 Task: Search one way flight ticket for 1 adult, 1 child, 1 infant in seat in premium economy from Fort Walton Beach: Destin-fort Walton Beach Airport/eglin Air Force Base to Greensboro: Piedmont Triad International Airport on 5-1-2023. Choice of flights is Delta. Number of bags: 1 checked bag. Price is upto 86000. Outbound departure time preference is 11:45.
Action: Mouse moved to (170, 160)
Screenshot: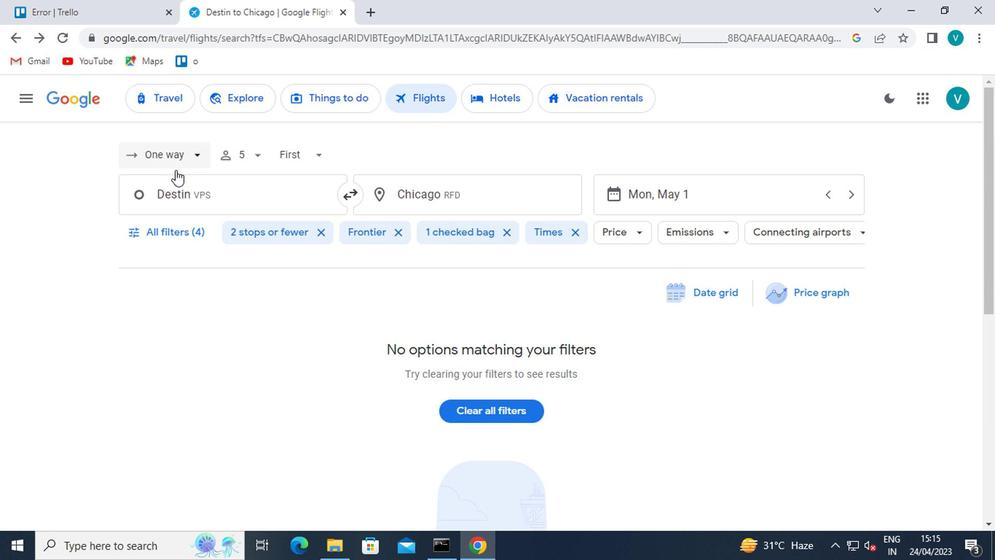 
Action: Mouse pressed left at (170, 160)
Screenshot: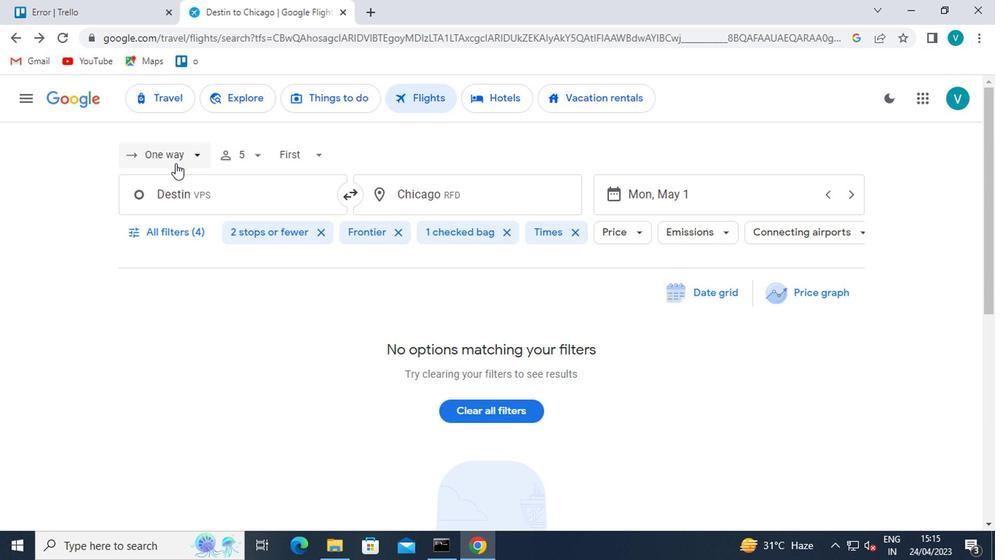
Action: Mouse moved to (174, 226)
Screenshot: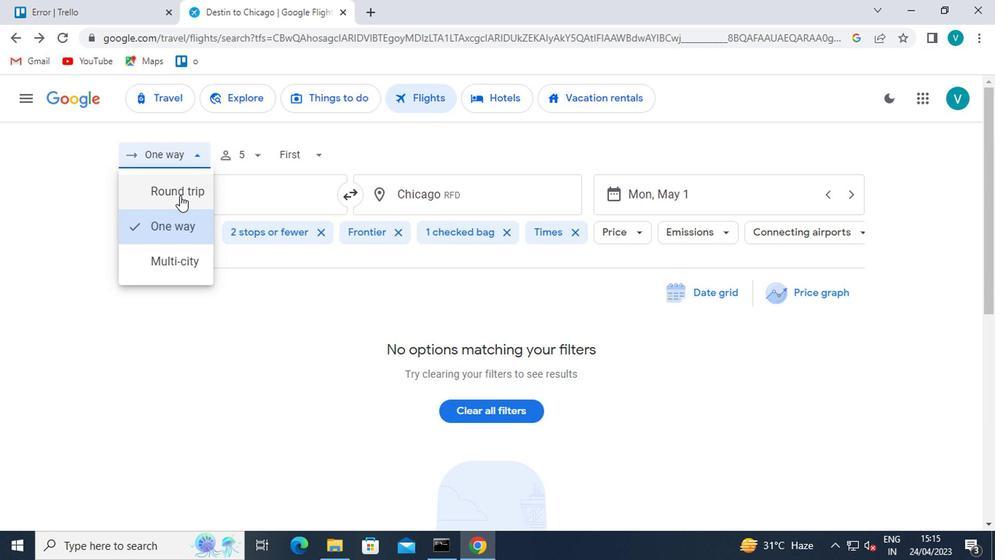 
Action: Mouse pressed left at (174, 226)
Screenshot: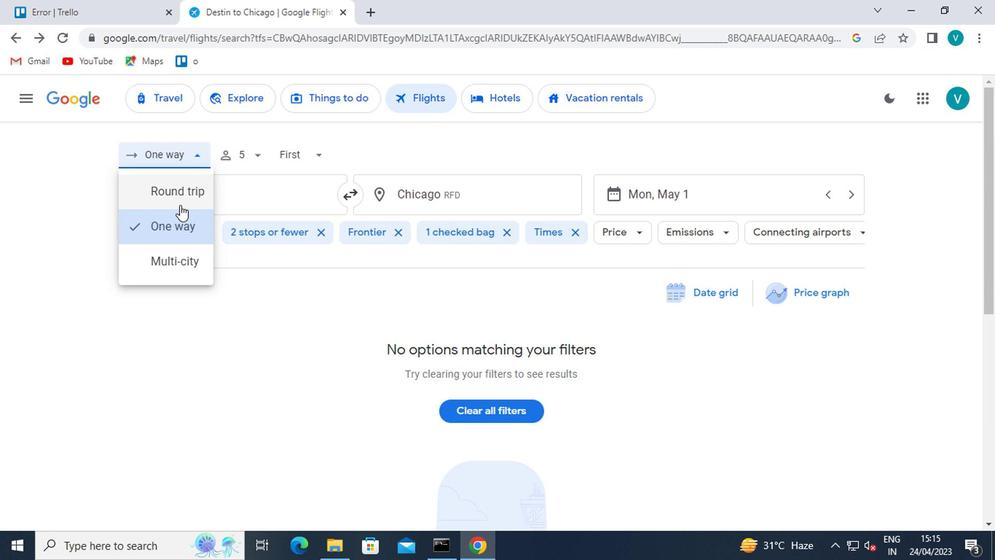 
Action: Mouse moved to (248, 156)
Screenshot: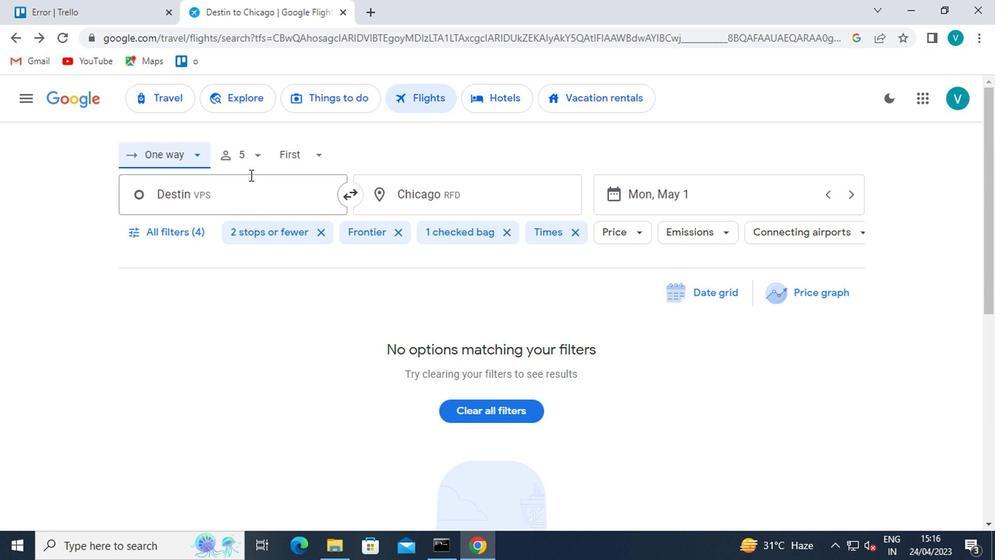 
Action: Mouse pressed left at (248, 156)
Screenshot: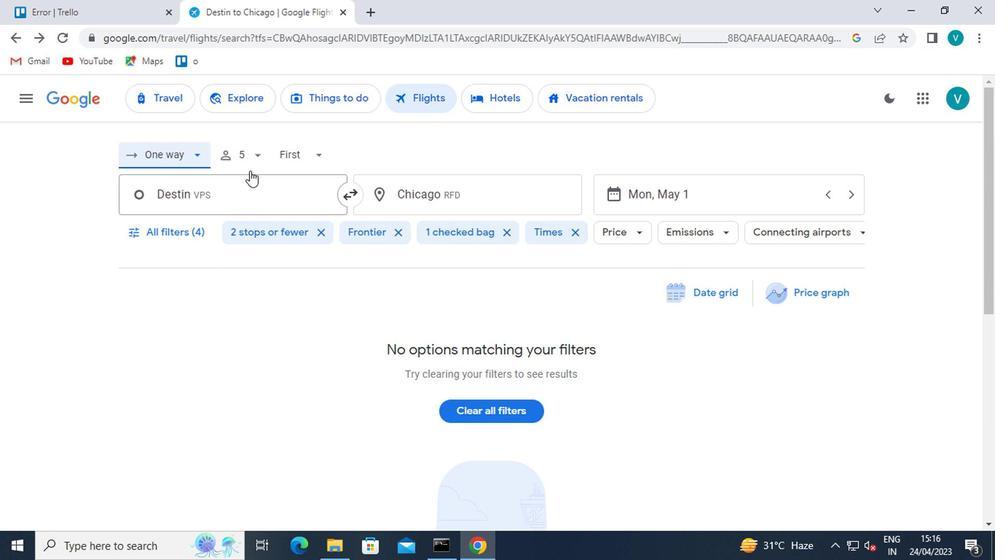 
Action: Mouse moved to (320, 191)
Screenshot: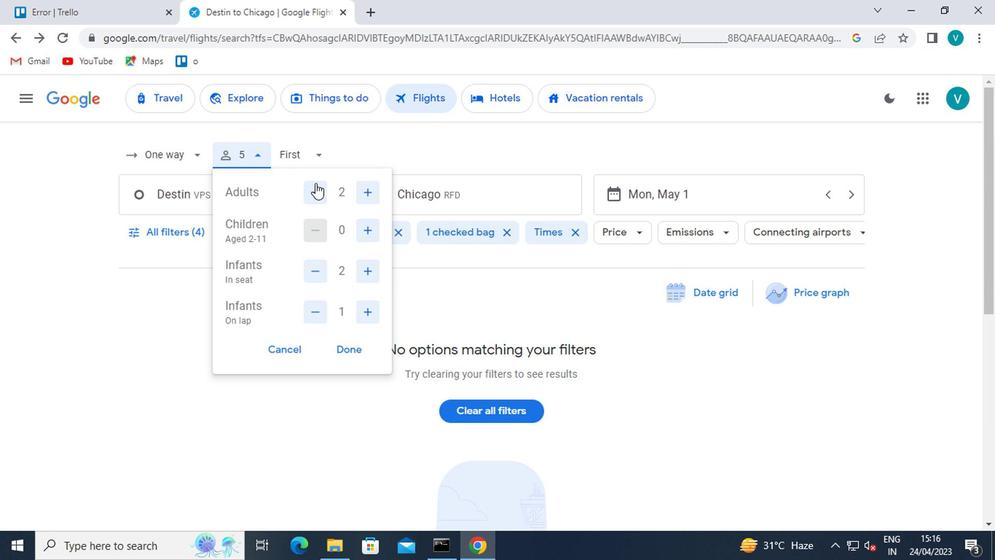 
Action: Mouse pressed left at (320, 191)
Screenshot: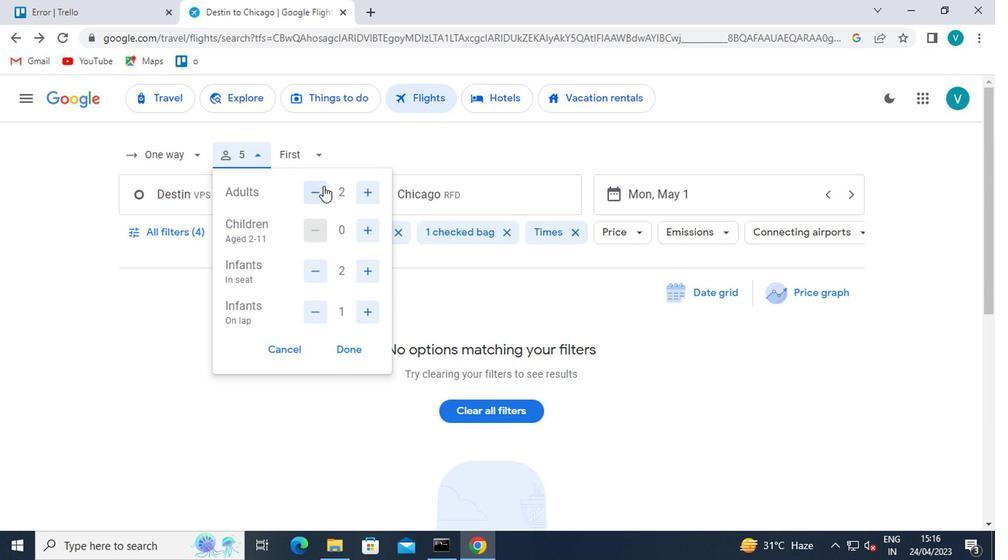 
Action: Mouse moved to (376, 230)
Screenshot: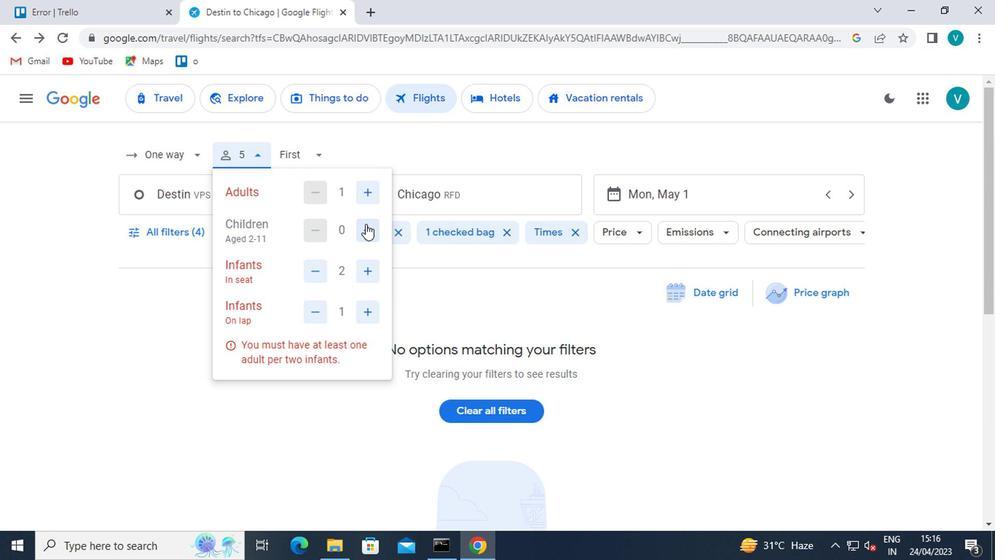 
Action: Mouse pressed left at (376, 230)
Screenshot: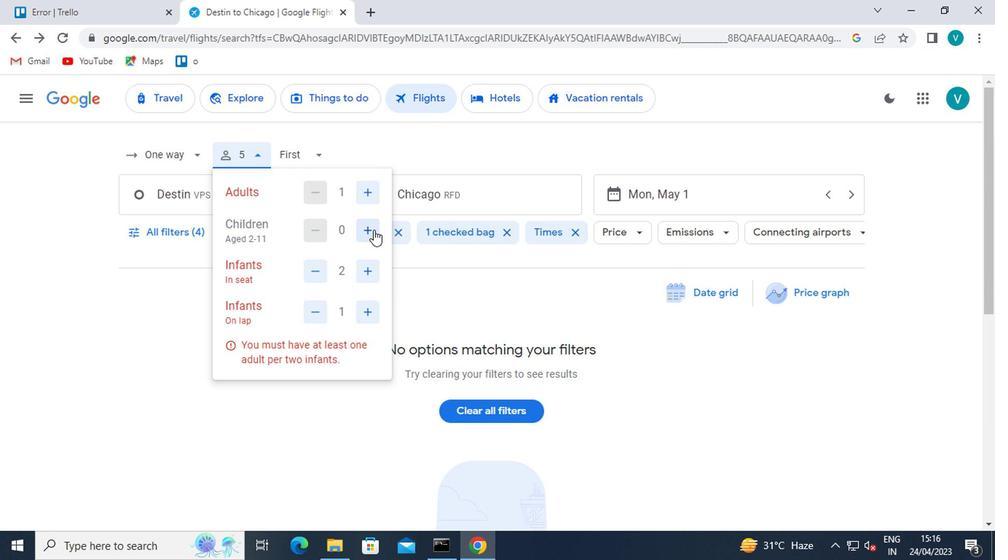 
Action: Mouse moved to (301, 270)
Screenshot: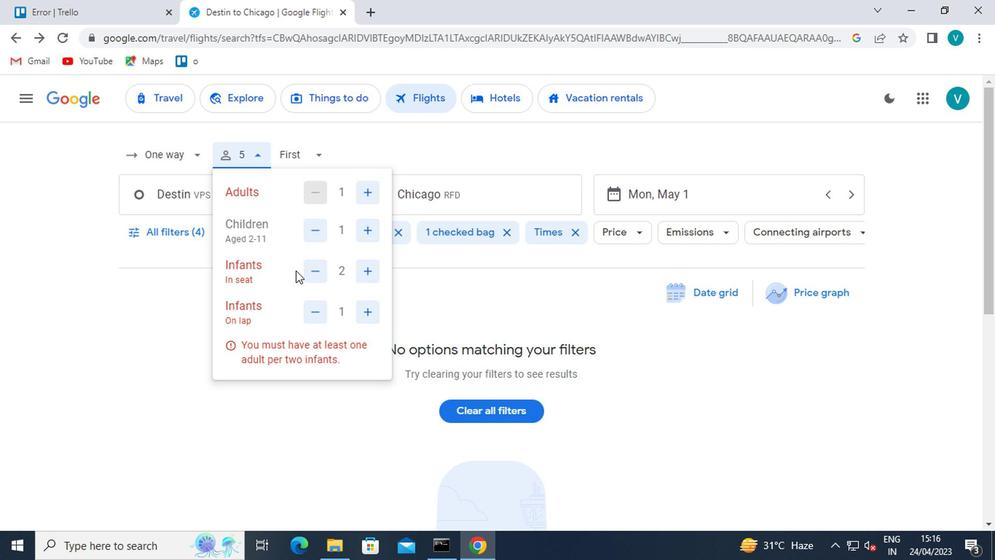 
Action: Mouse pressed left at (301, 270)
Screenshot: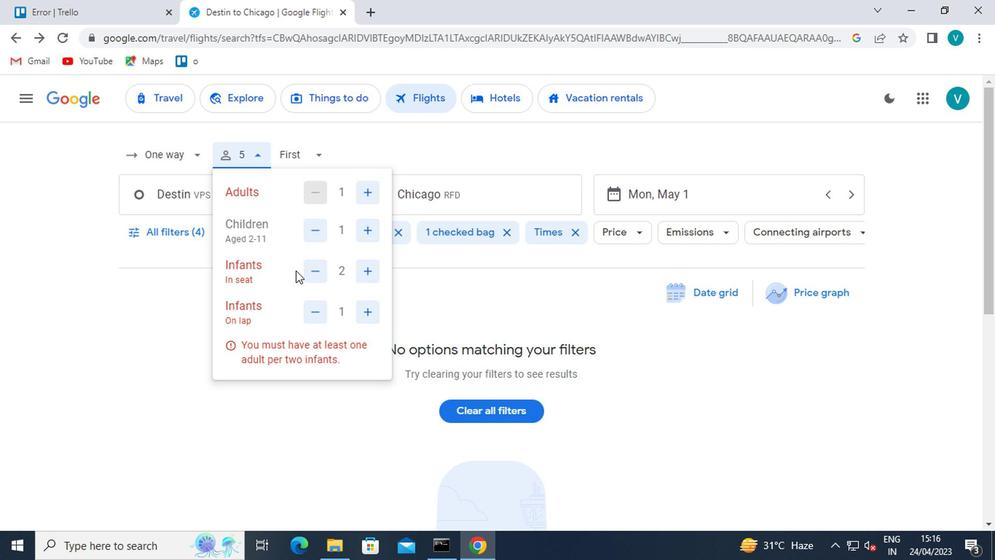
Action: Mouse moved to (319, 312)
Screenshot: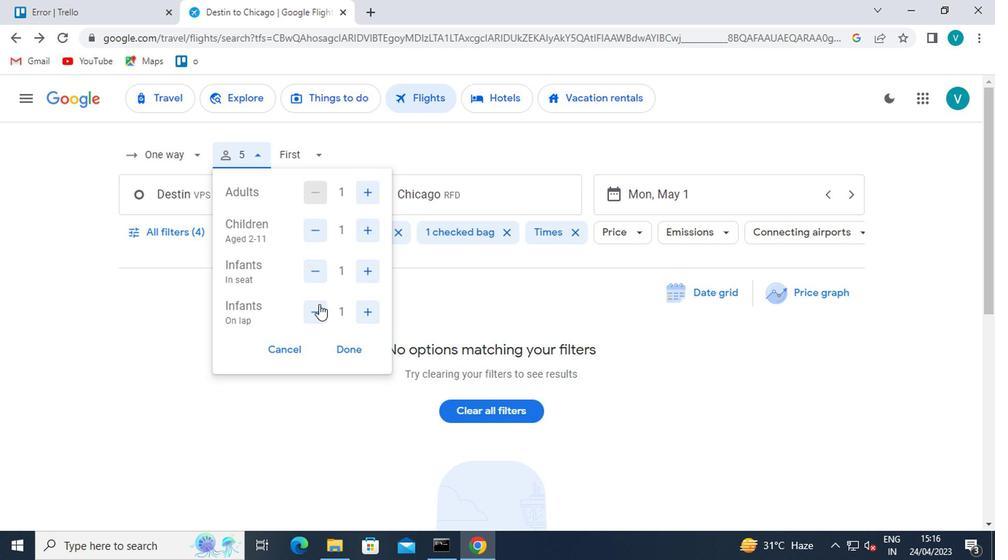 
Action: Mouse pressed left at (319, 312)
Screenshot: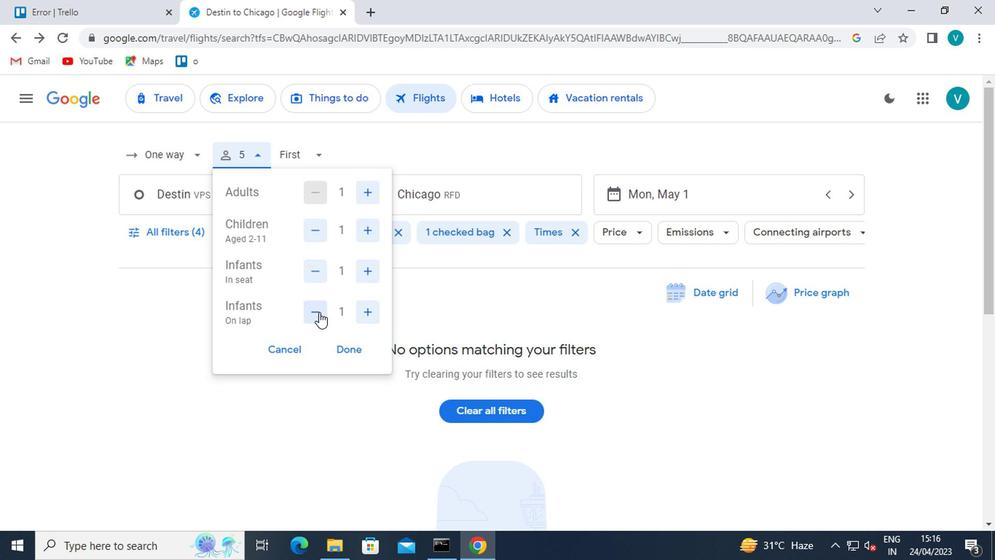 
Action: Mouse moved to (301, 150)
Screenshot: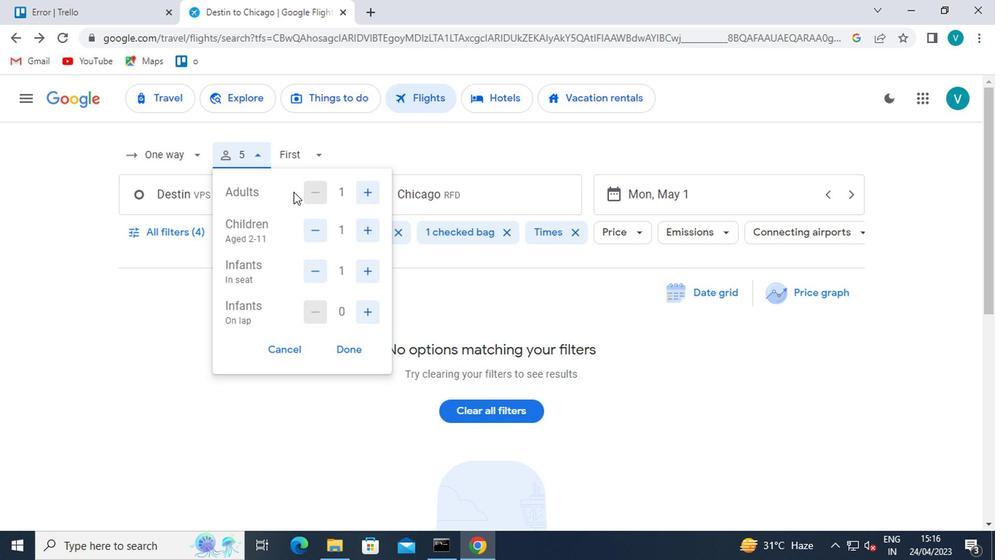 
Action: Mouse pressed left at (301, 150)
Screenshot: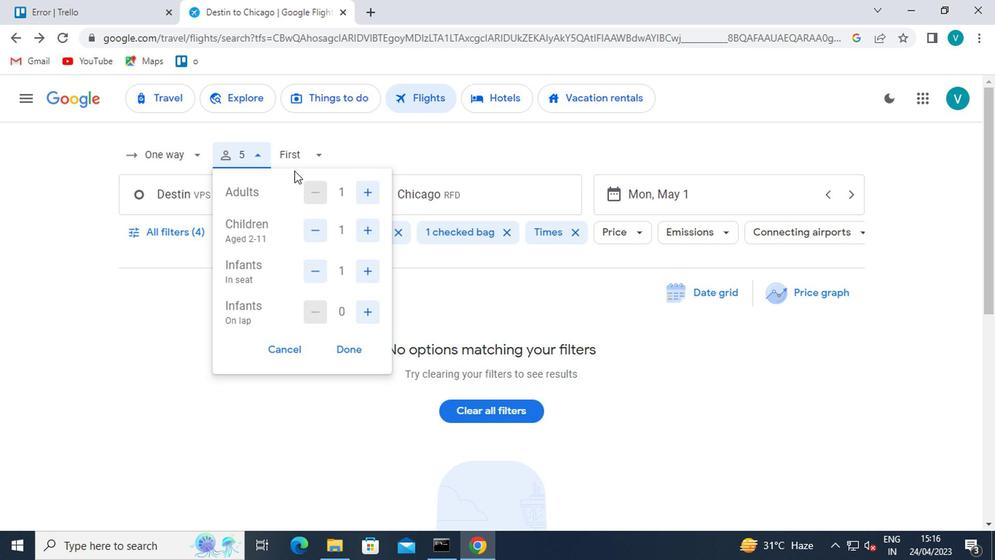 
Action: Mouse moved to (343, 220)
Screenshot: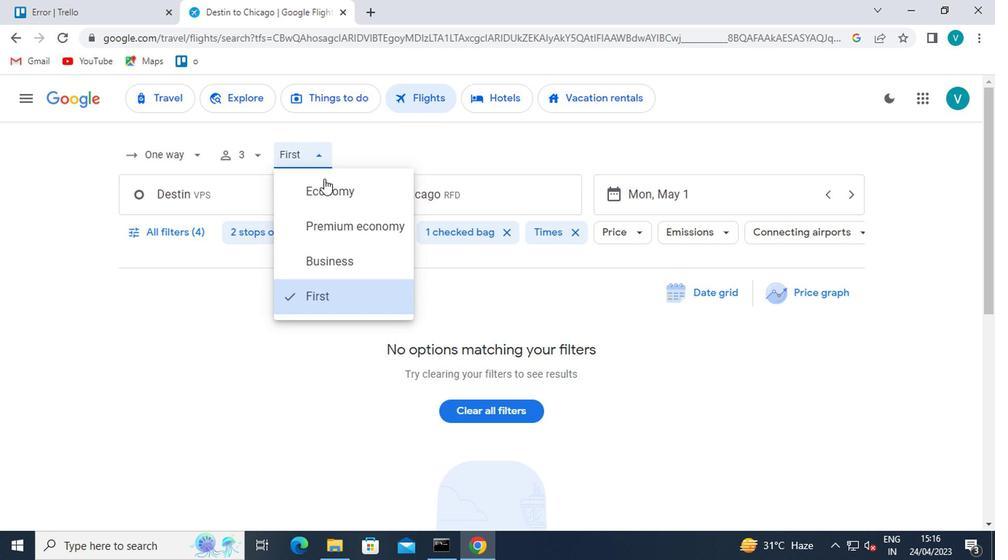 
Action: Mouse pressed left at (343, 220)
Screenshot: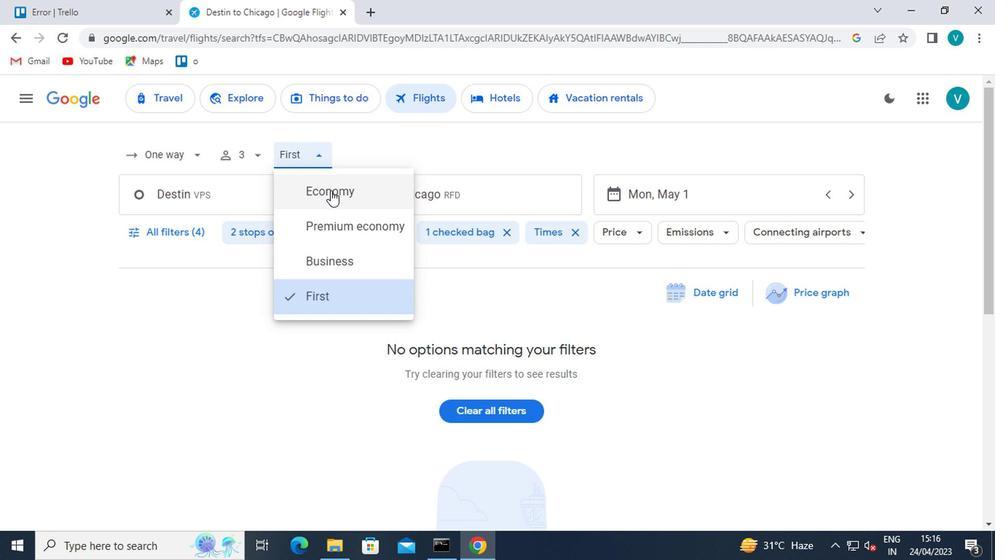 
Action: Mouse moved to (235, 209)
Screenshot: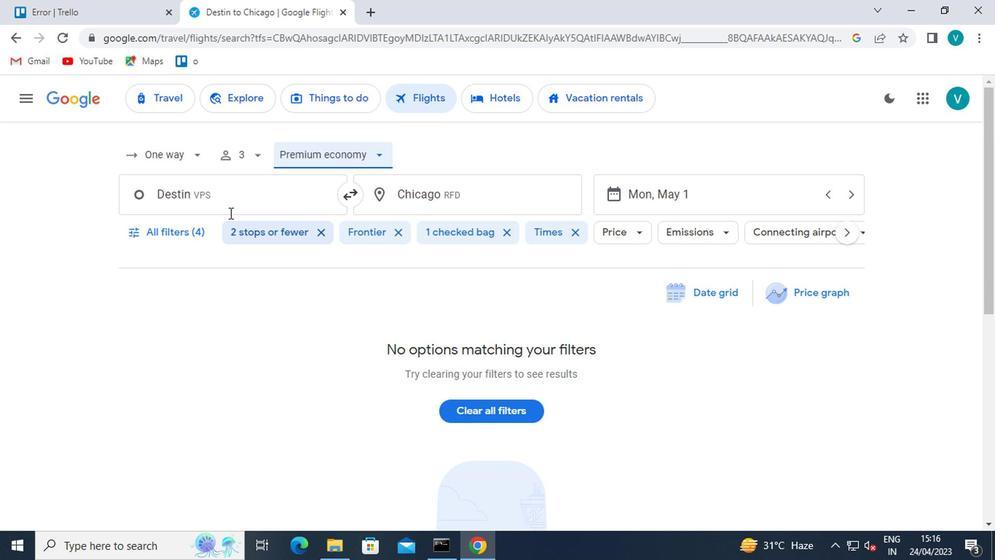 
Action: Mouse pressed left at (235, 209)
Screenshot: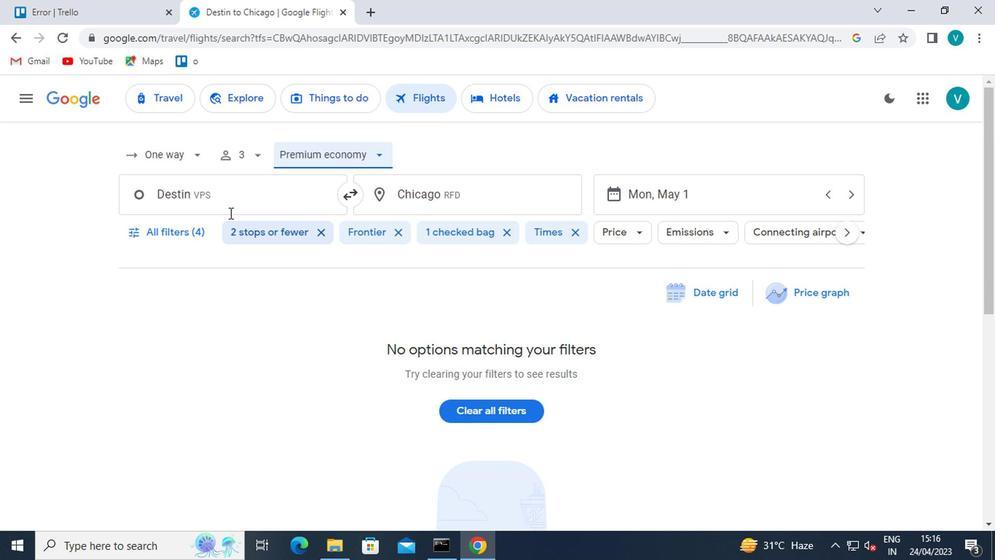
Action: Key pressed <Key.shift>FORT<Key.space><Key.shift>WALTON
Screenshot: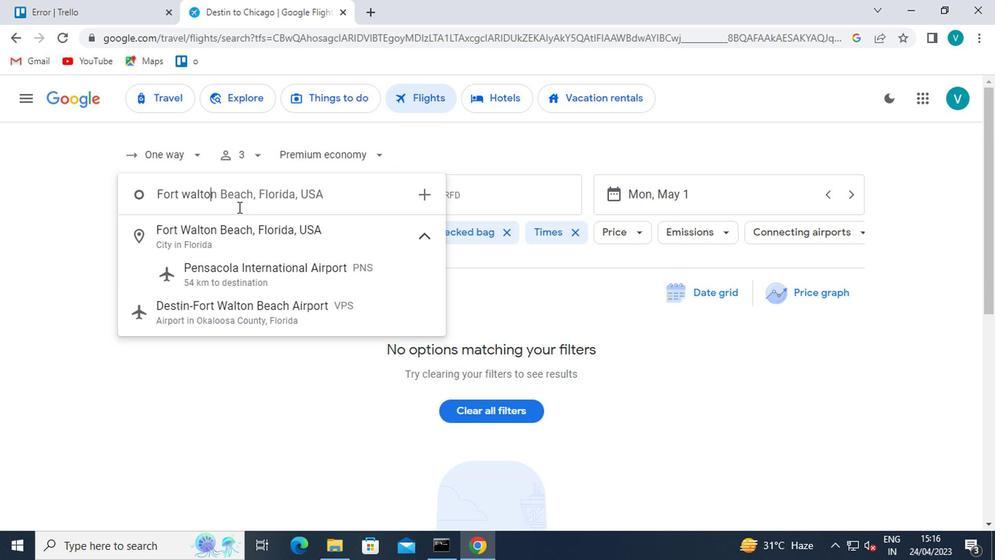 
Action: Mouse moved to (263, 311)
Screenshot: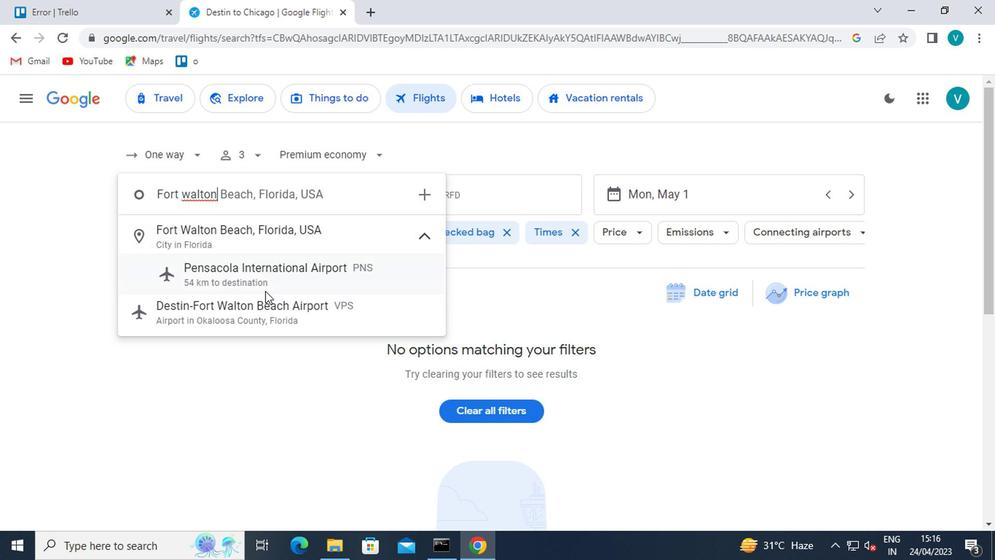
Action: Mouse pressed left at (263, 311)
Screenshot: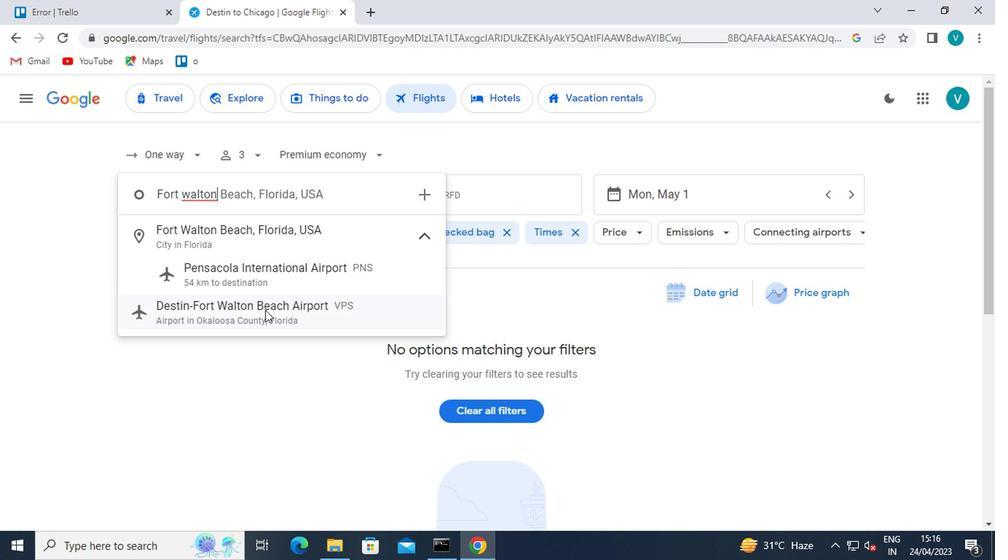 
Action: Mouse moved to (491, 201)
Screenshot: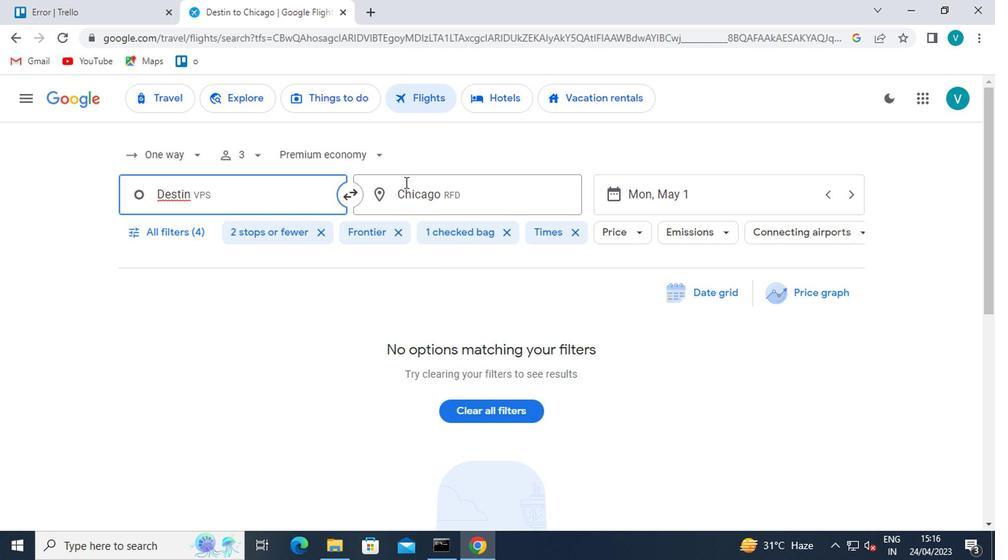 
Action: Mouse pressed left at (491, 201)
Screenshot: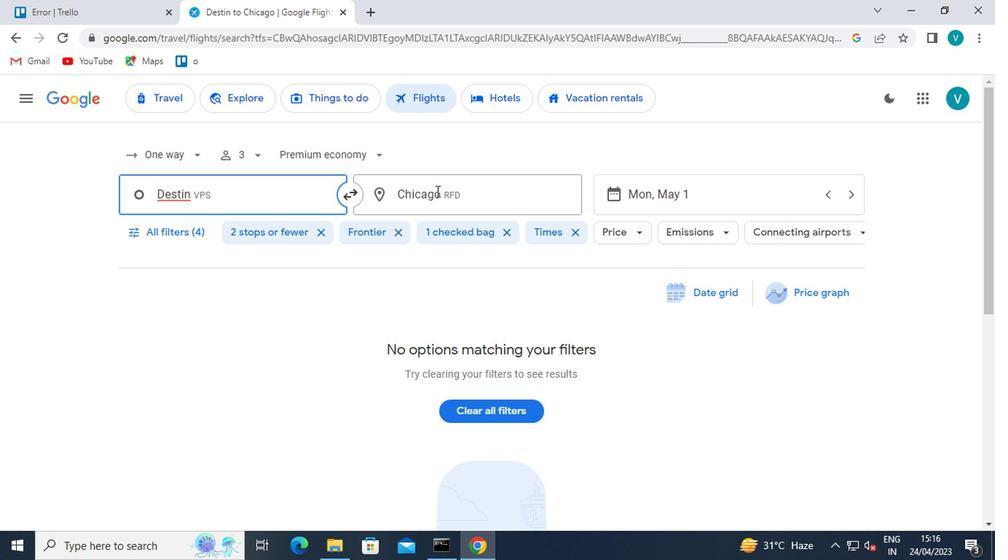 
Action: Mouse moved to (313, 106)
Screenshot: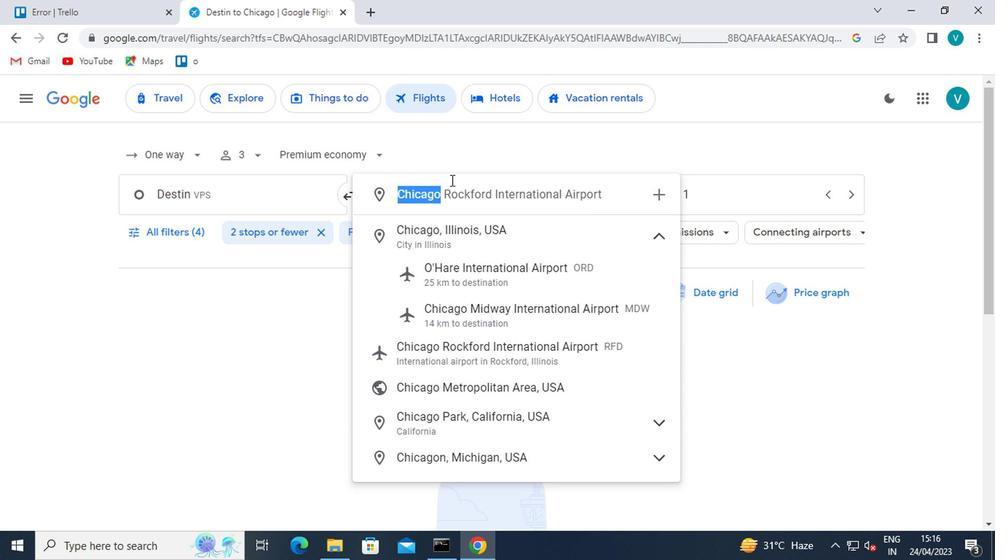 
Action: Key pressed <Key.shift>GREENSBORO
Screenshot: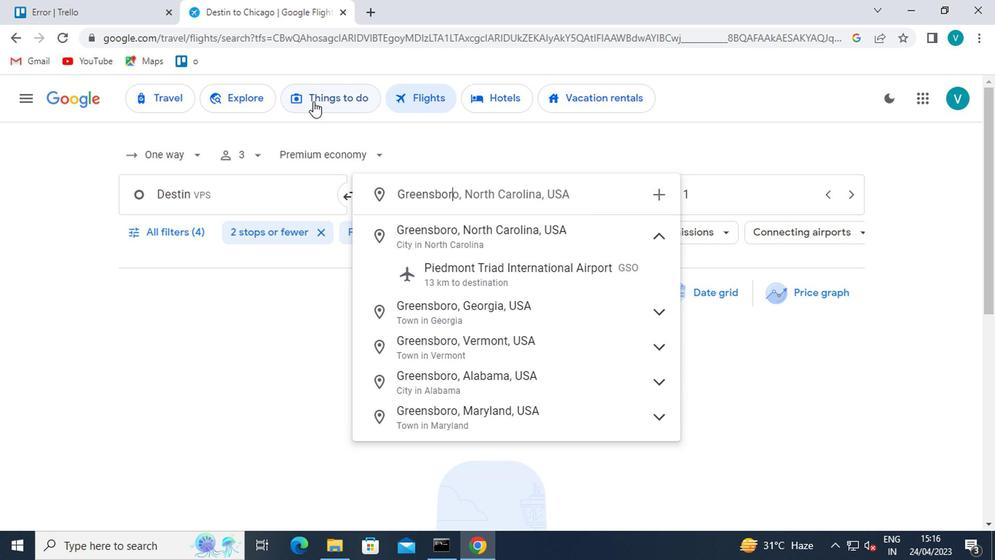 
Action: Mouse moved to (465, 268)
Screenshot: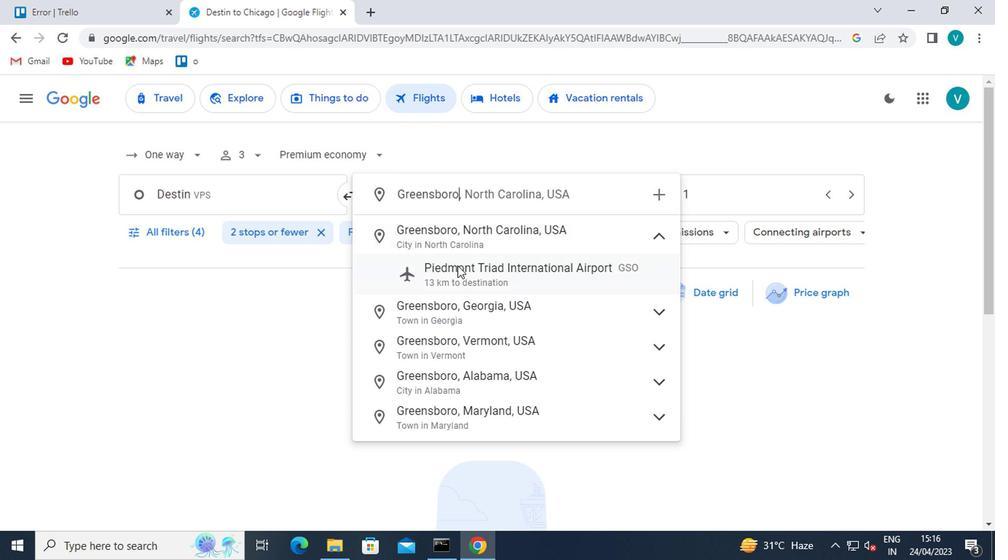 
Action: Mouse pressed left at (465, 268)
Screenshot: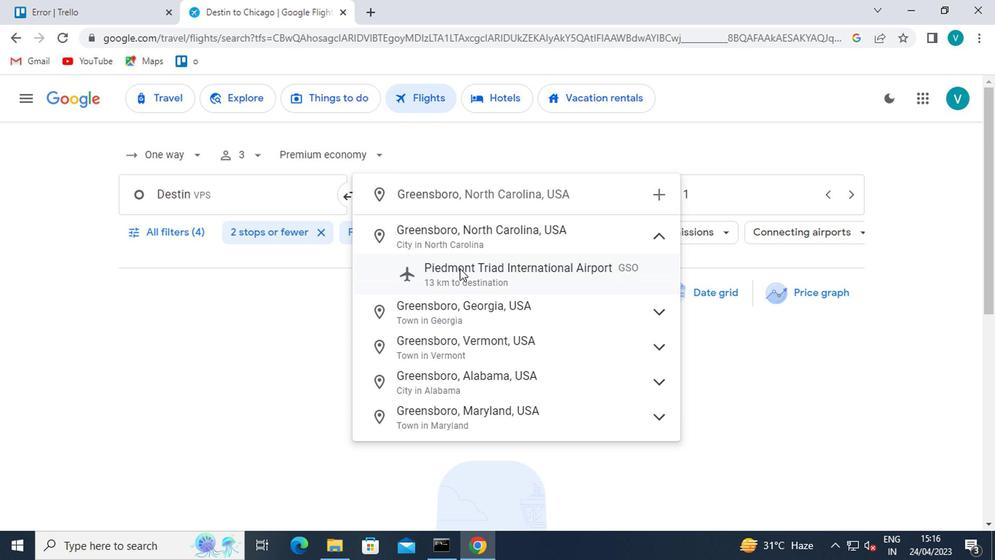 
Action: Mouse moved to (777, 201)
Screenshot: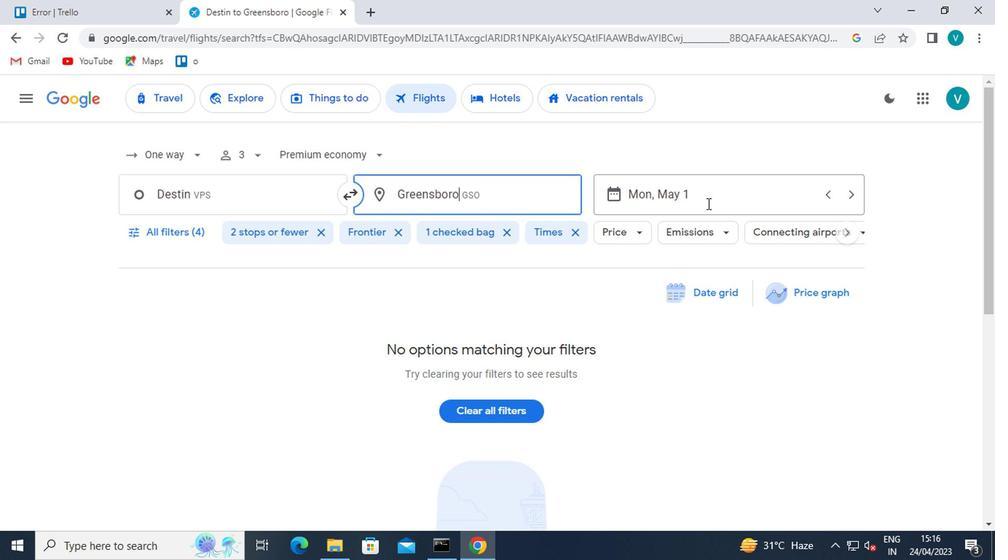 
Action: Mouse pressed left at (777, 201)
Screenshot: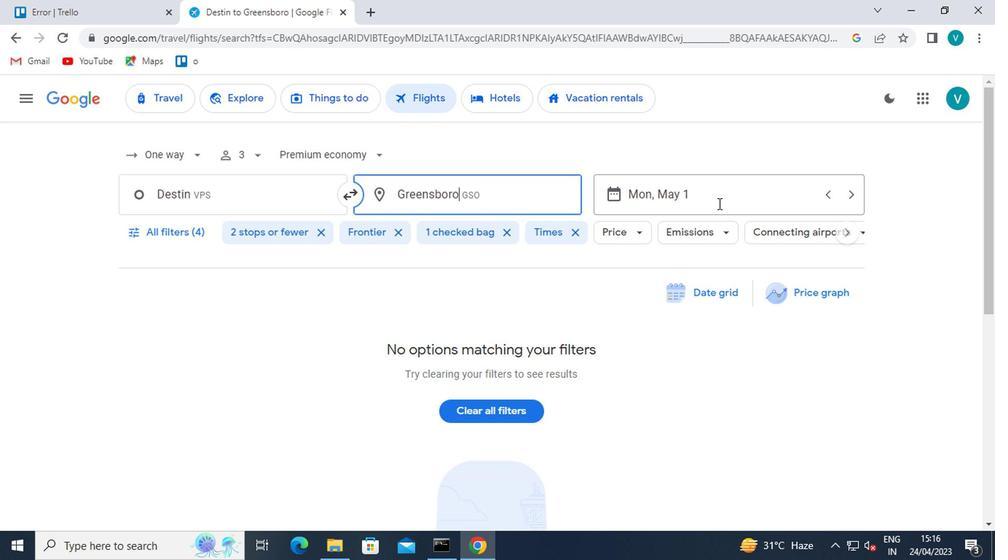 
Action: Mouse moved to (677, 266)
Screenshot: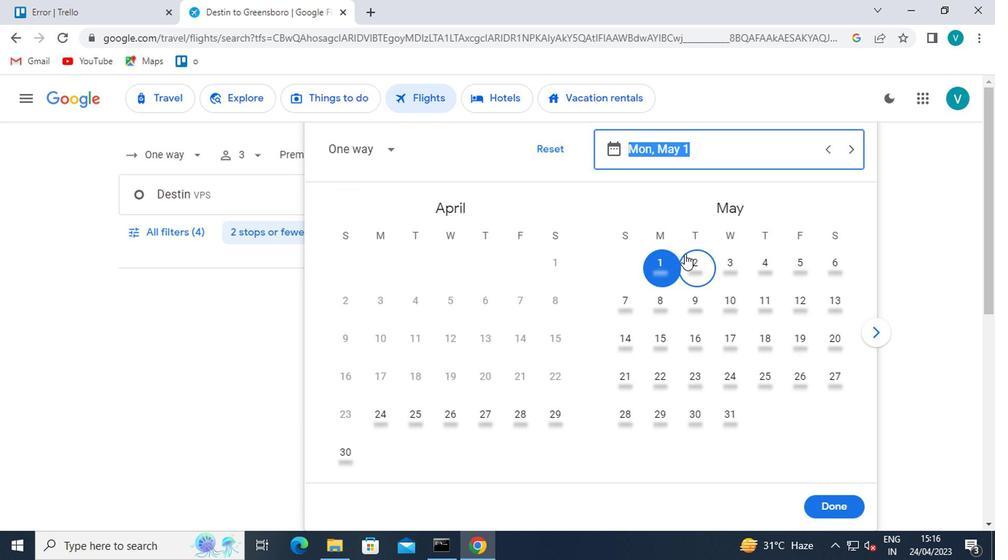
Action: Mouse pressed left at (677, 266)
Screenshot: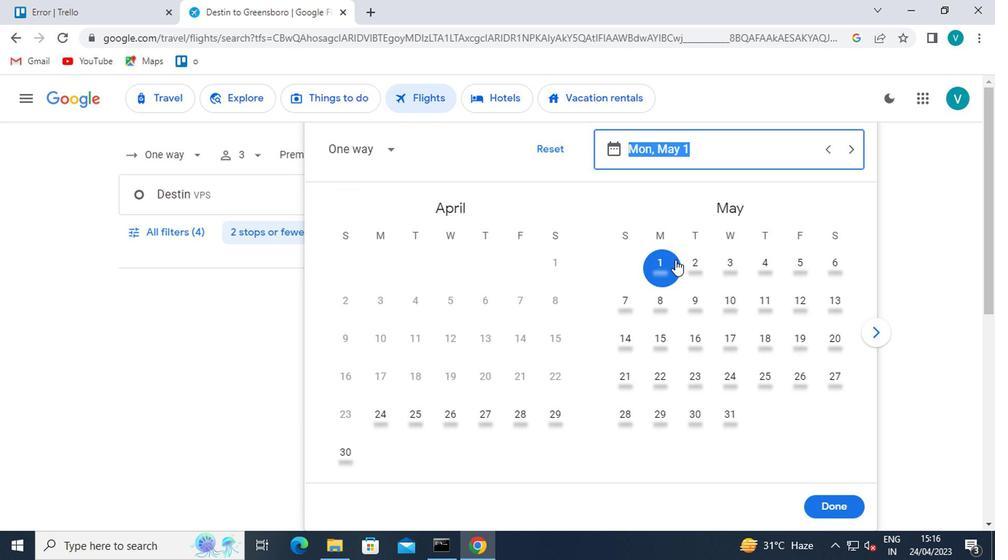
Action: Mouse moved to (856, 503)
Screenshot: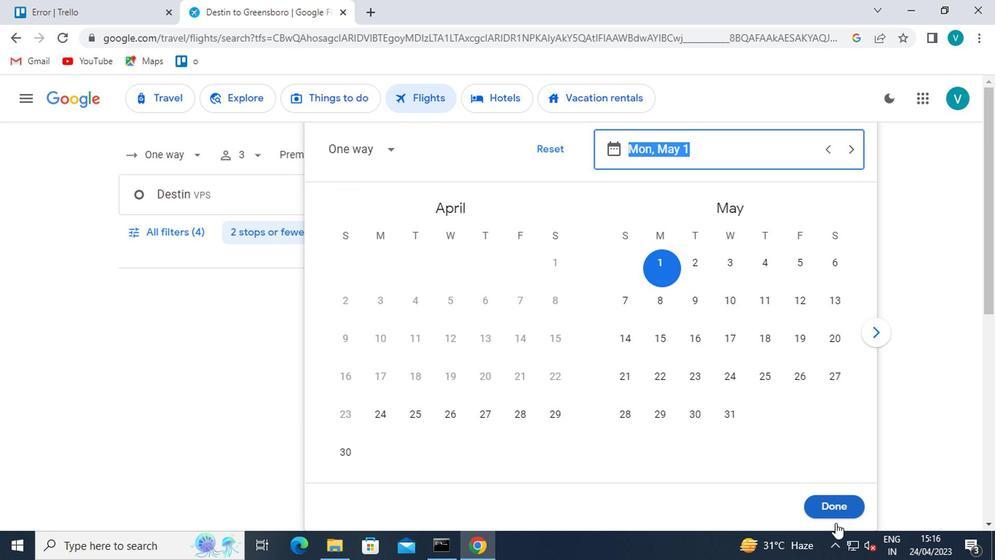 
Action: Mouse pressed left at (856, 503)
Screenshot: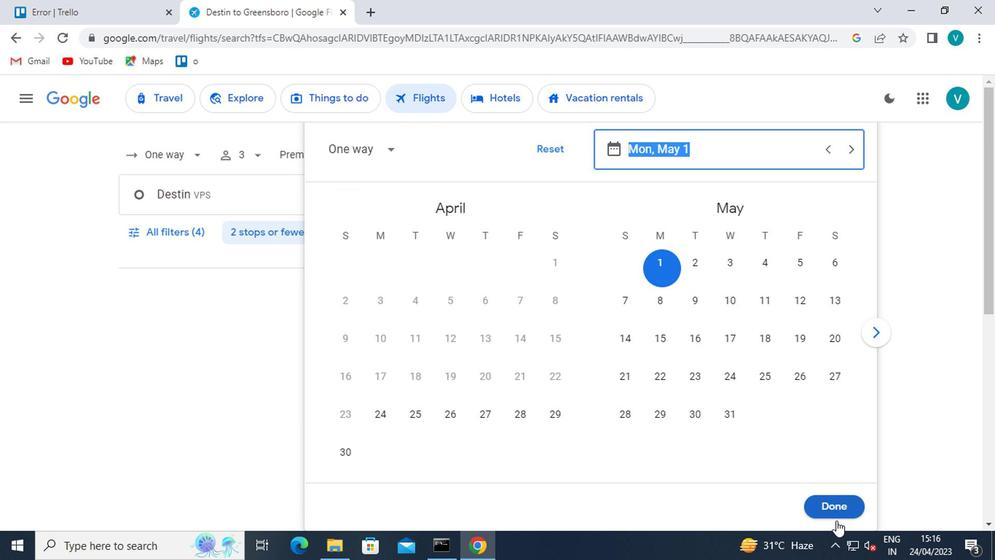 
Action: Mouse moved to (182, 237)
Screenshot: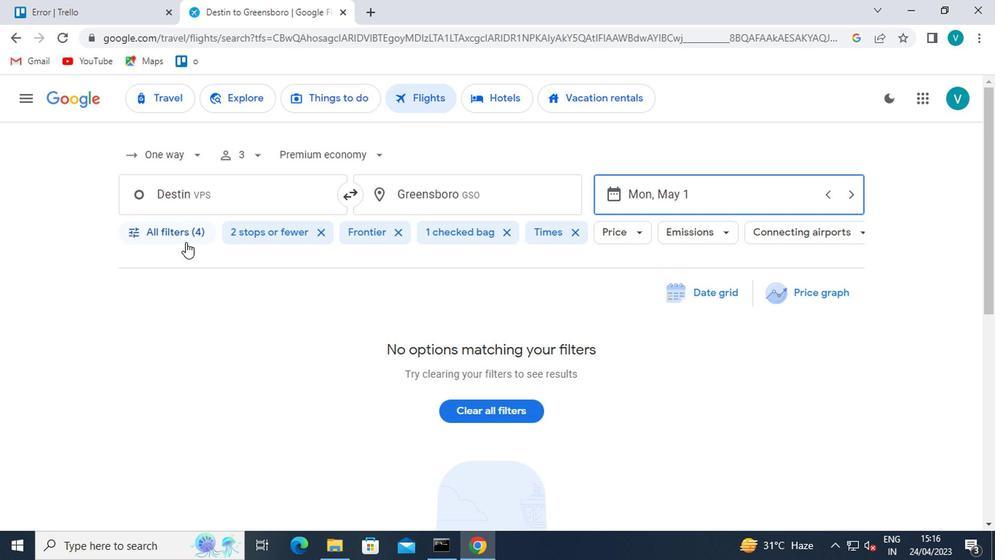 
Action: Mouse pressed left at (182, 237)
Screenshot: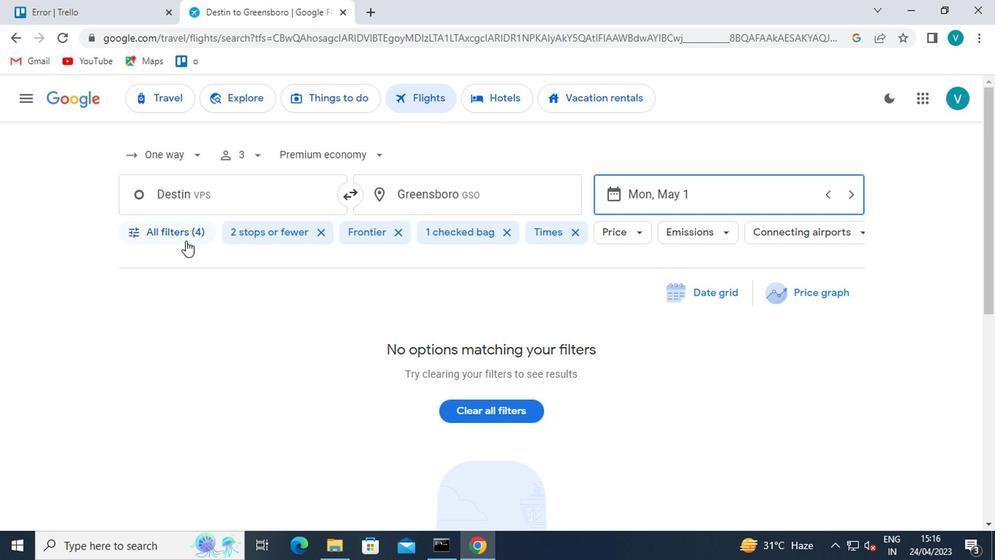 
Action: Mouse moved to (254, 350)
Screenshot: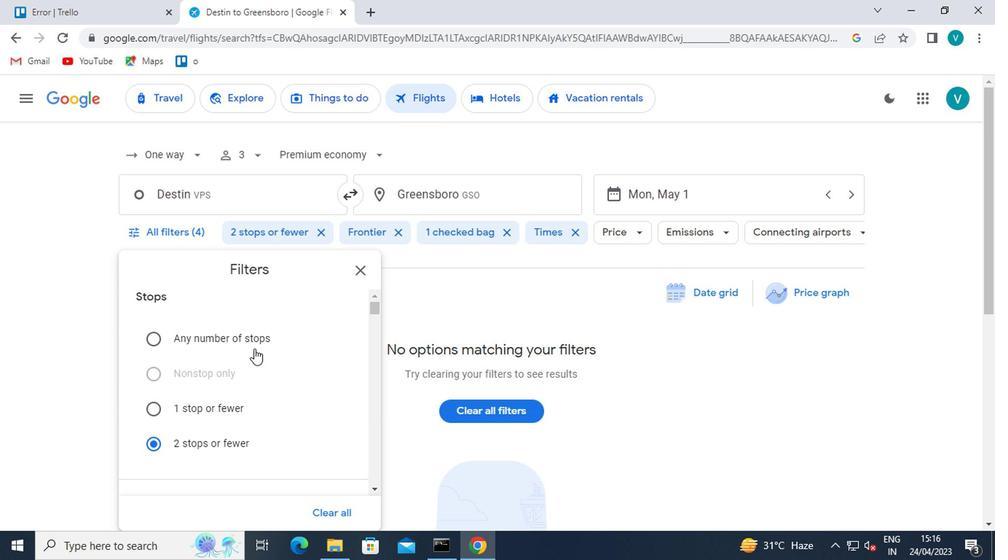
Action: Mouse scrolled (254, 349) with delta (0, 0)
Screenshot: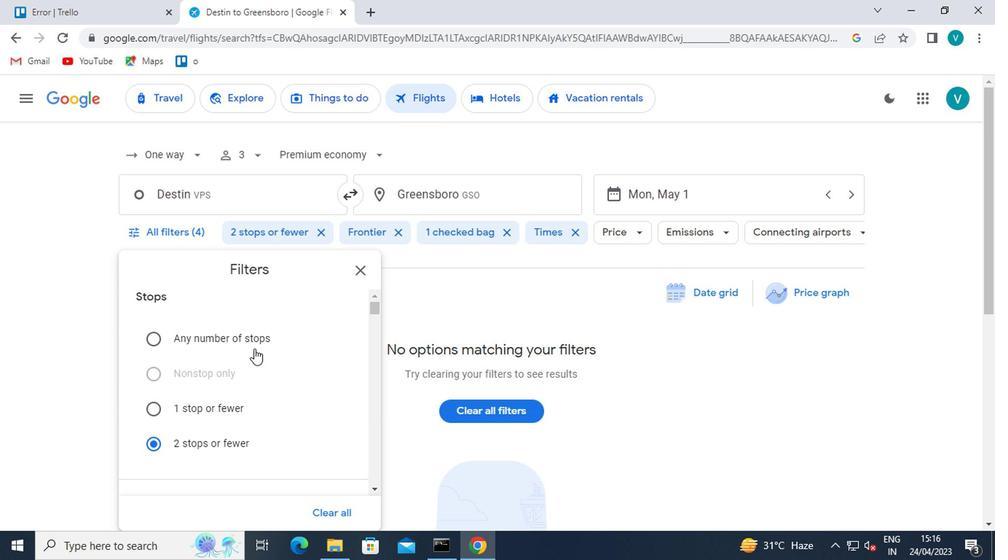 
Action: Mouse moved to (255, 351)
Screenshot: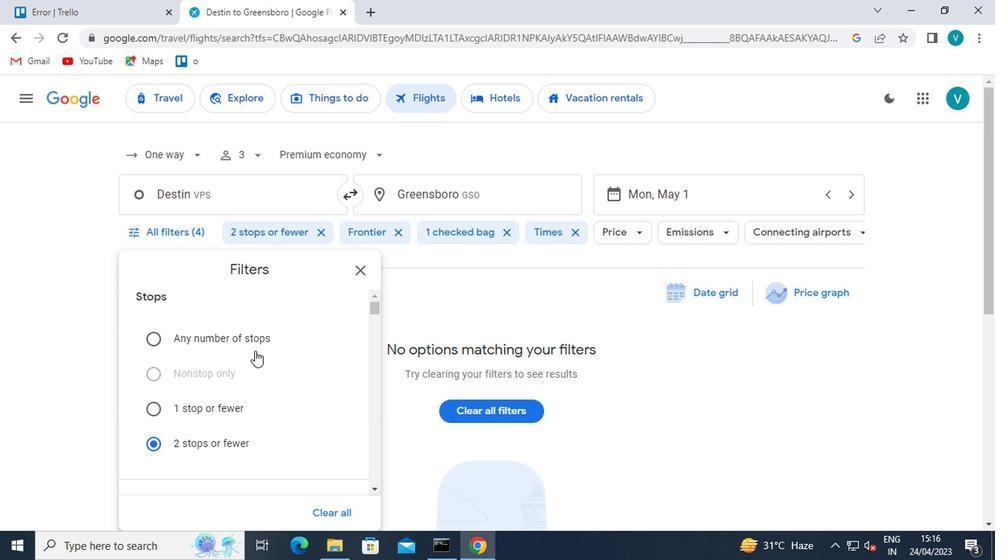 
Action: Mouse scrolled (255, 350) with delta (0, -1)
Screenshot: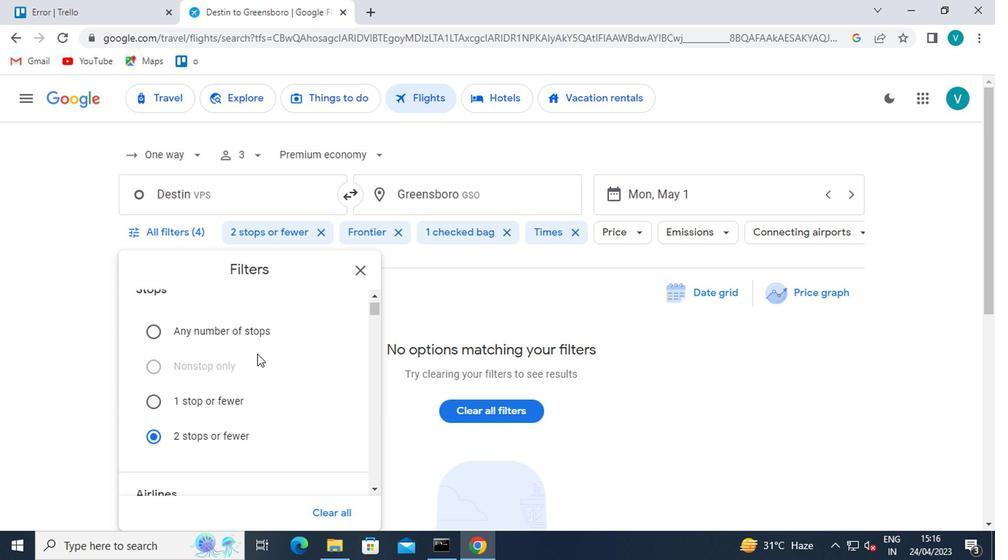 
Action: Mouse moved to (255, 352)
Screenshot: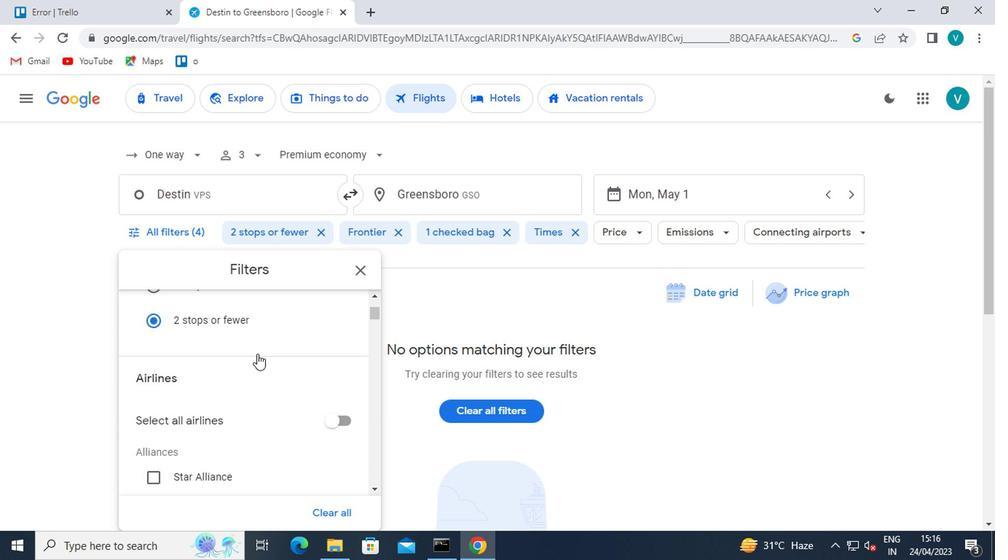 
Action: Mouse scrolled (255, 352) with delta (0, 0)
Screenshot: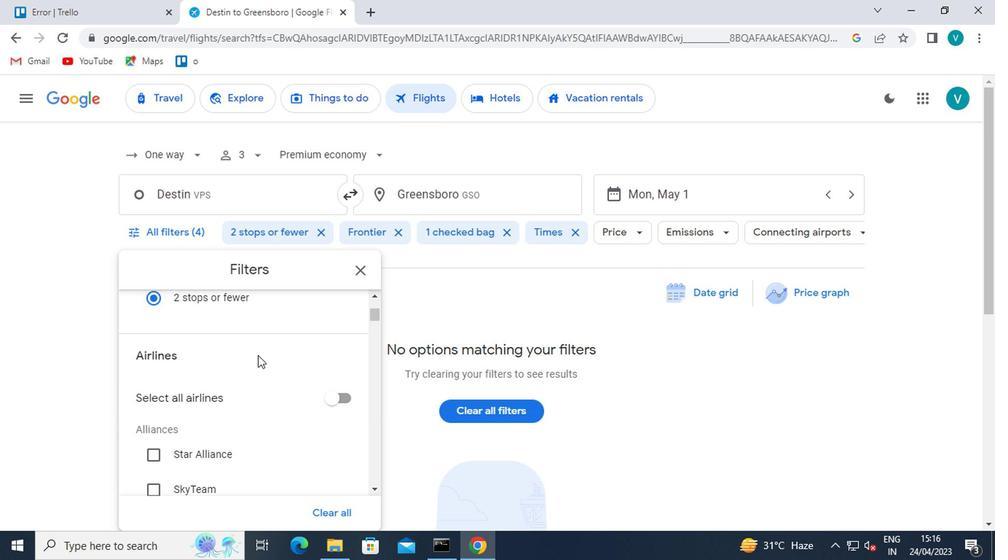 
Action: Mouse scrolled (255, 352) with delta (0, 0)
Screenshot: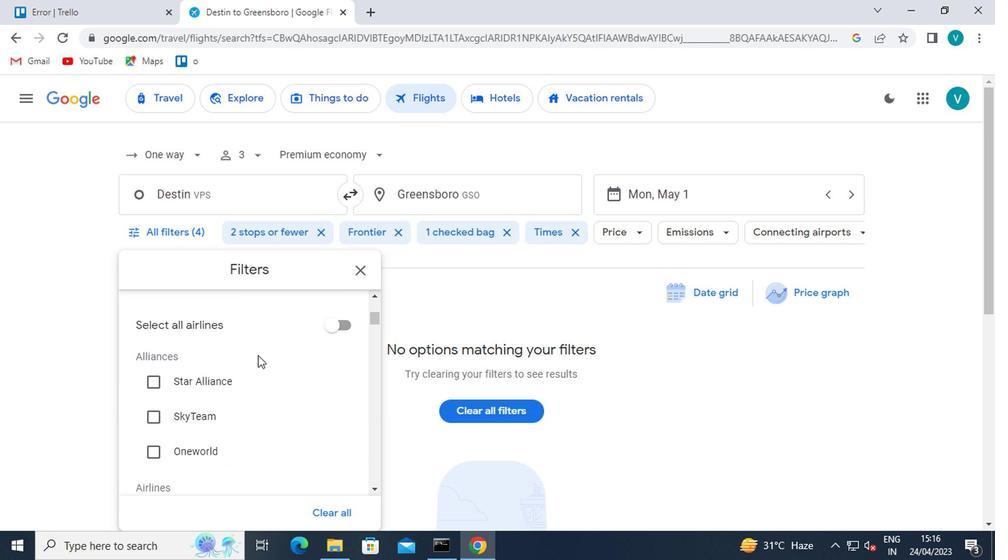 
Action: Mouse scrolled (255, 352) with delta (0, 0)
Screenshot: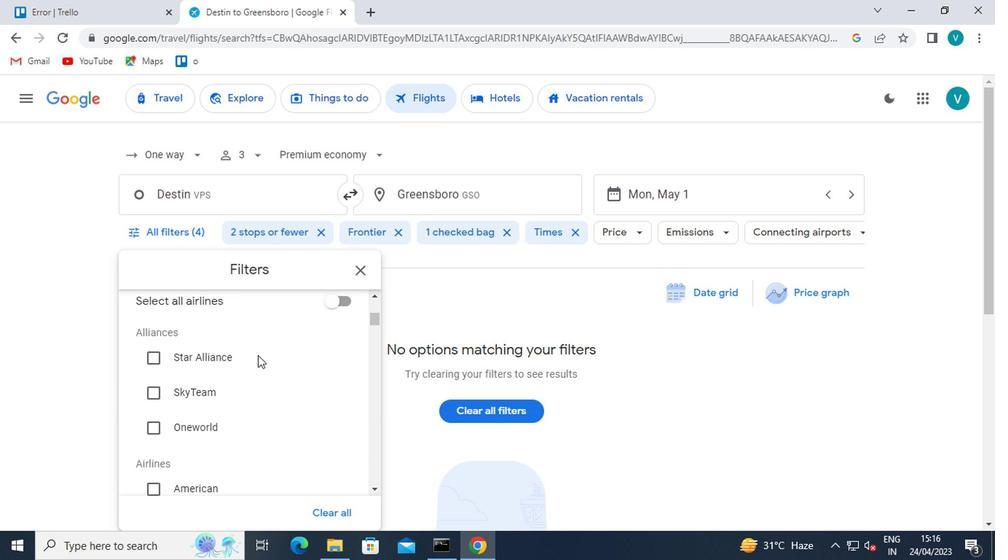 
Action: Mouse scrolled (255, 352) with delta (0, 0)
Screenshot: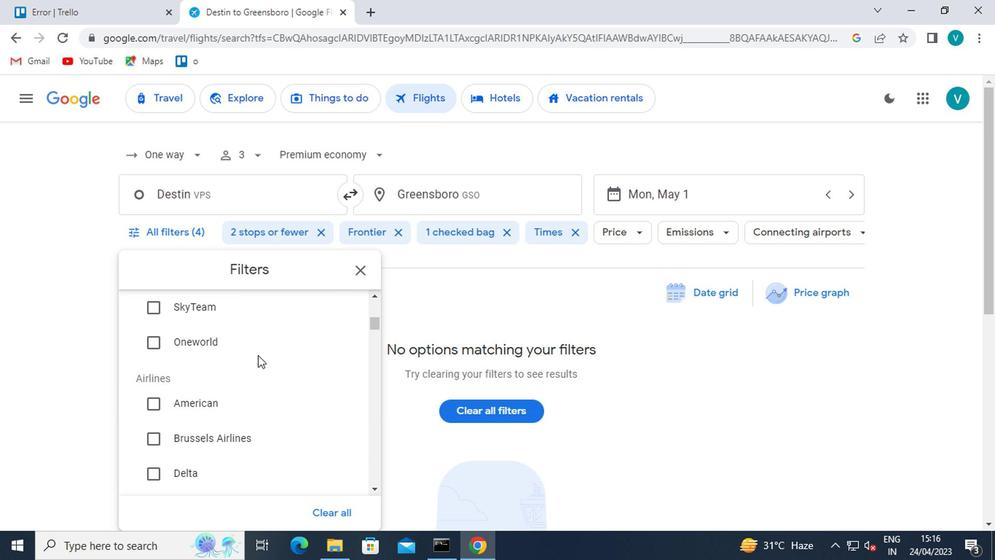 
Action: Mouse moved to (318, 358)
Screenshot: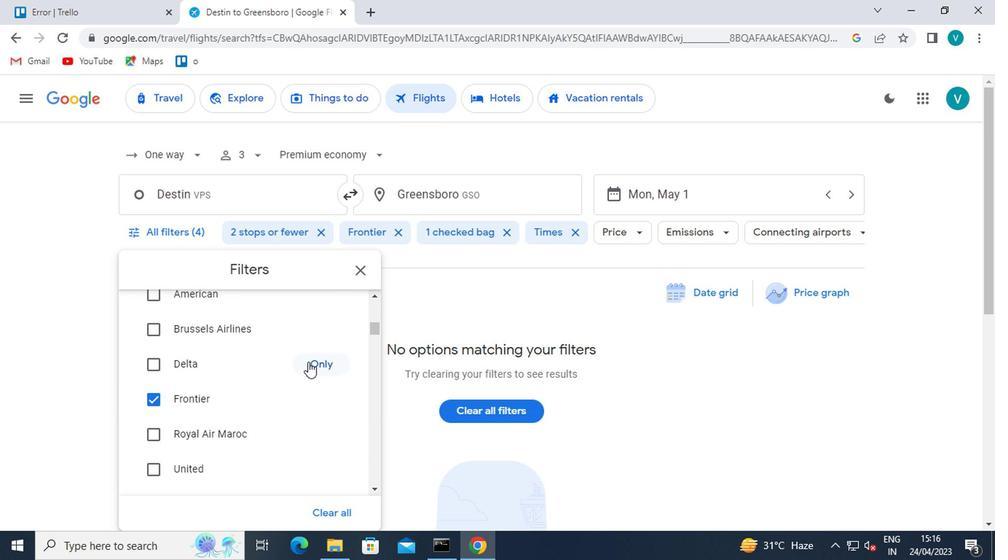 
Action: Mouse pressed left at (318, 358)
Screenshot: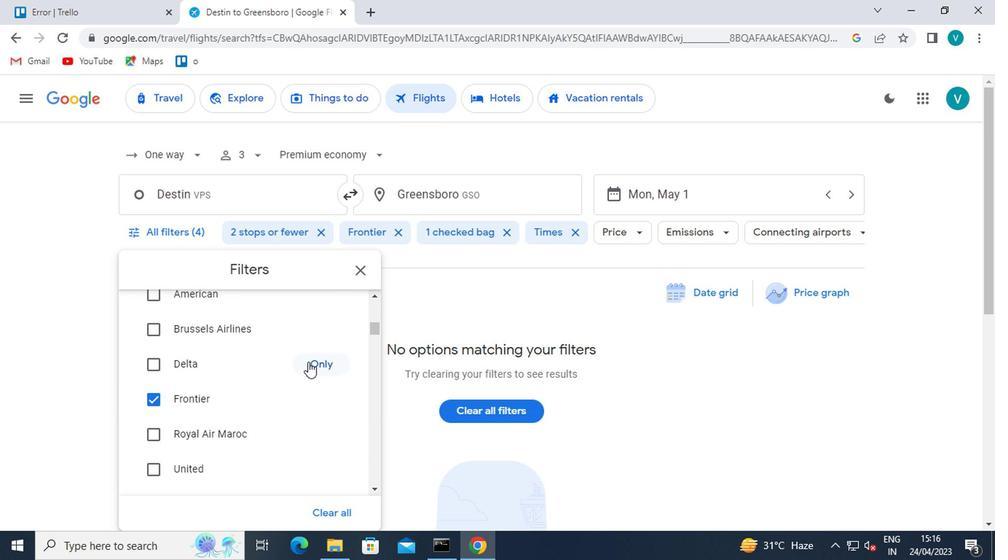 
Action: Mouse moved to (291, 360)
Screenshot: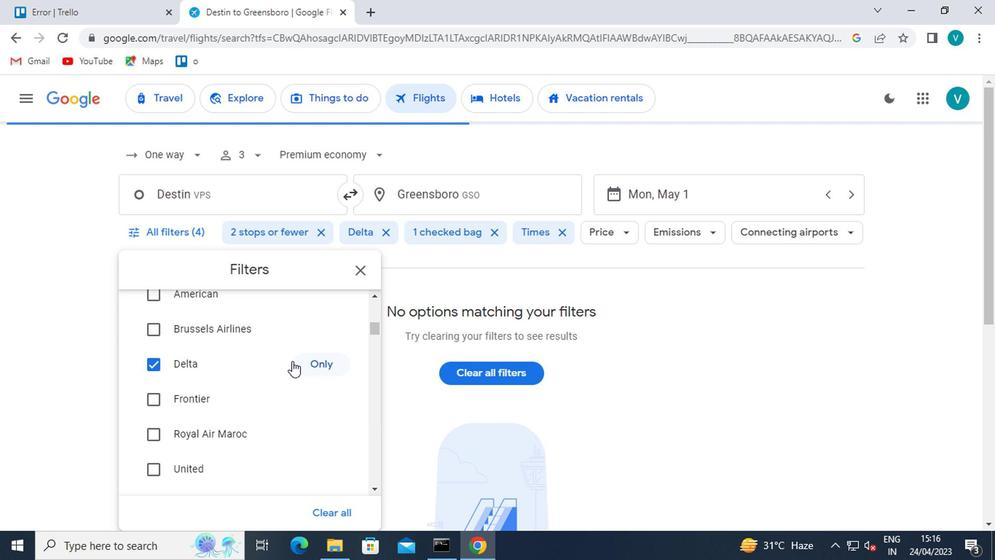 
Action: Mouse scrolled (291, 359) with delta (0, 0)
Screenshot: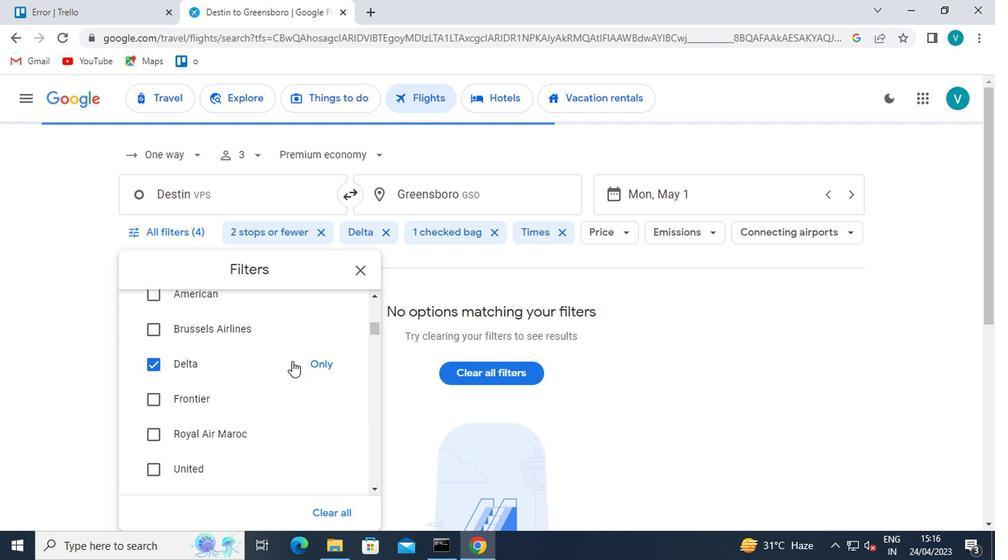 
Action: Mouse scrolled (291, 359) with delta (0, 0)
Screenshot: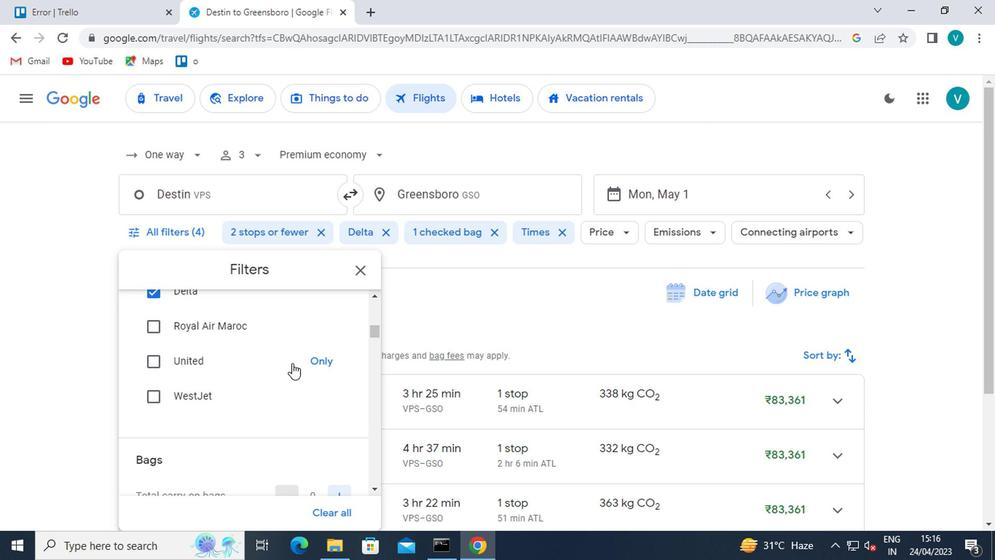 
Action: Mouse scrolled (291, 359) with delta (0, 0)
Screenshot: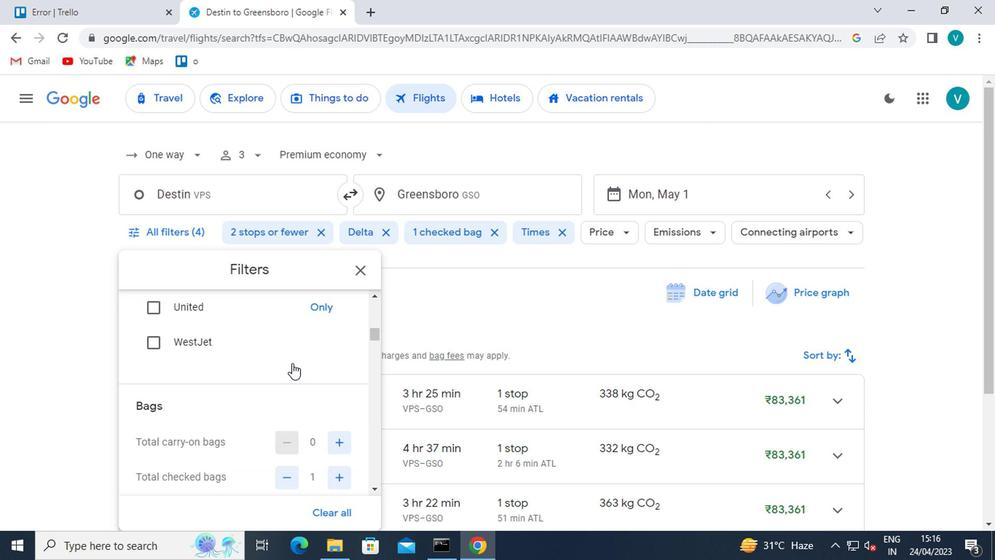 
Action: Mouse moved to (293, 370)
Screenshot: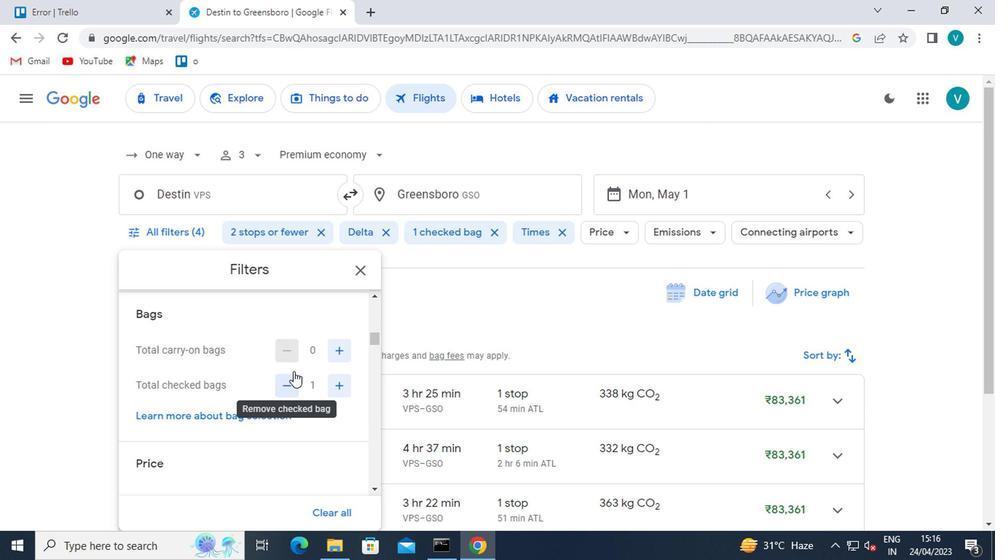 
Action: Mouse scrolled (293, 369) with delta (0, -1)
Screenshot: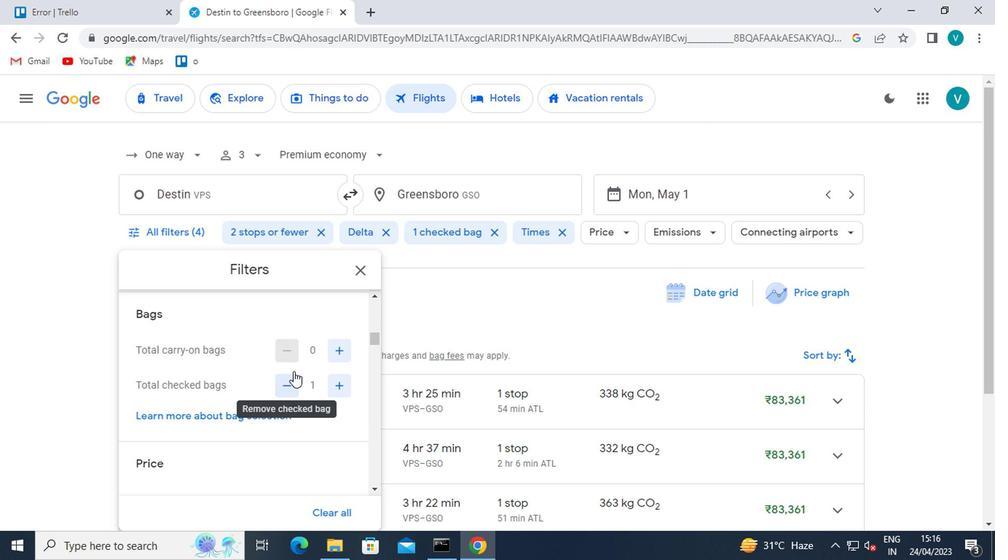 
Action: Mouse moved to (293, 371)
Screenshot: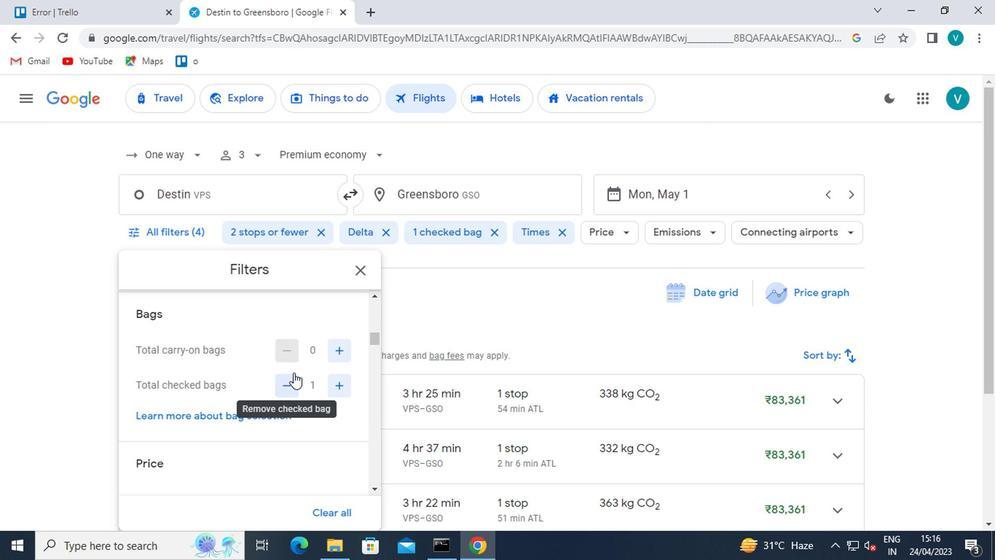 
Action: Mouse scrolled (293, 370) with delta (0, 0)
Screenshot: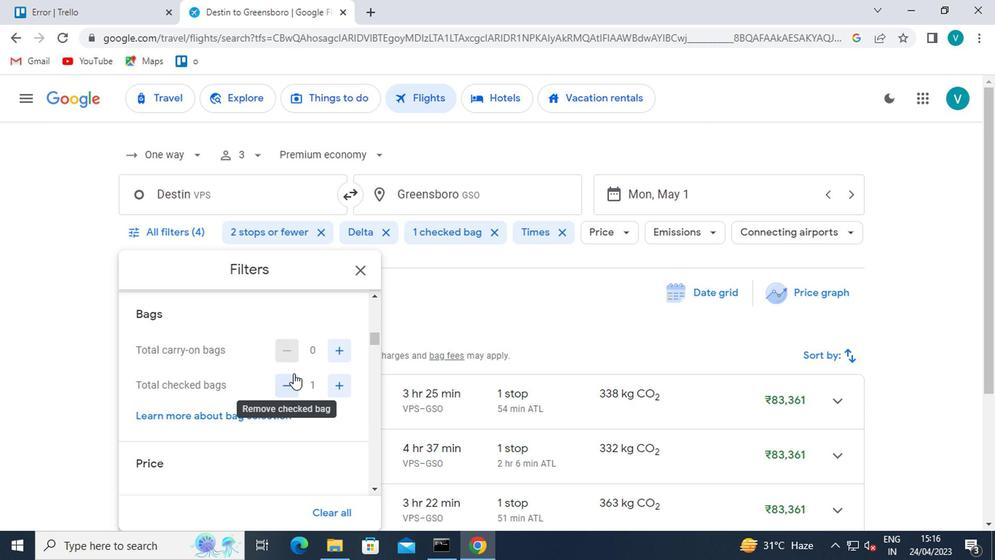 
Action: Mouse moved to (346, 377)
Screenshot: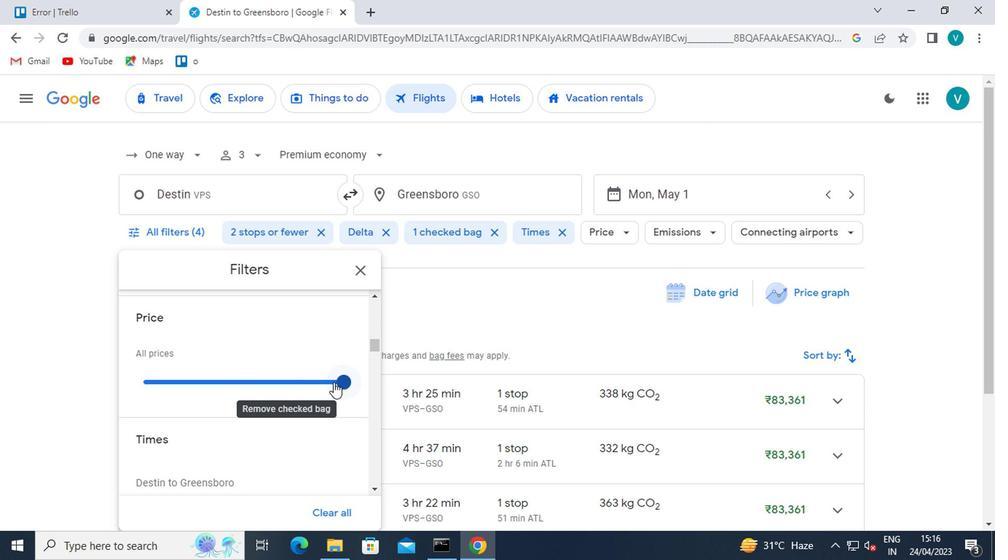 
Action: Mouse pressed left at (346, 377)
Screenshot: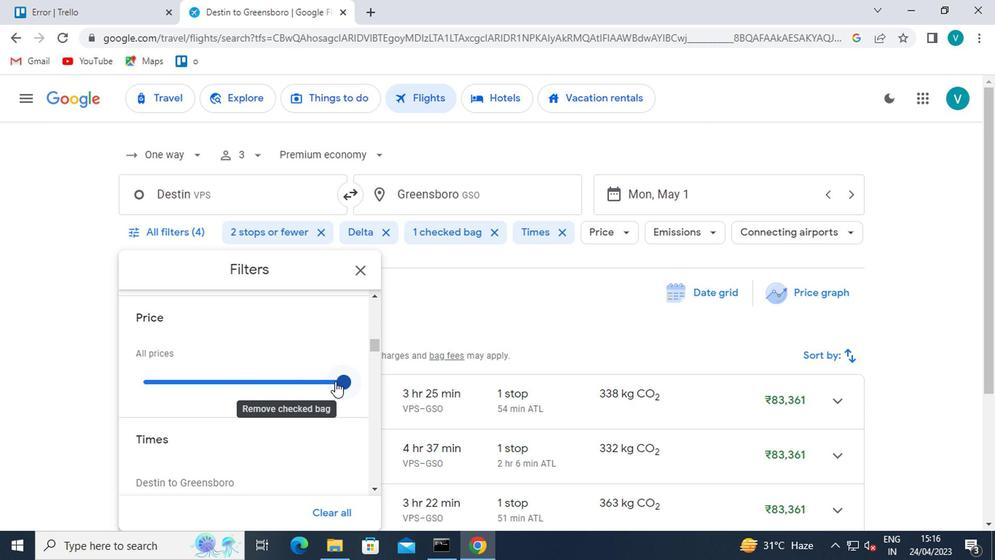 
Action: Mouse moved to (346, 379)
Screenshot: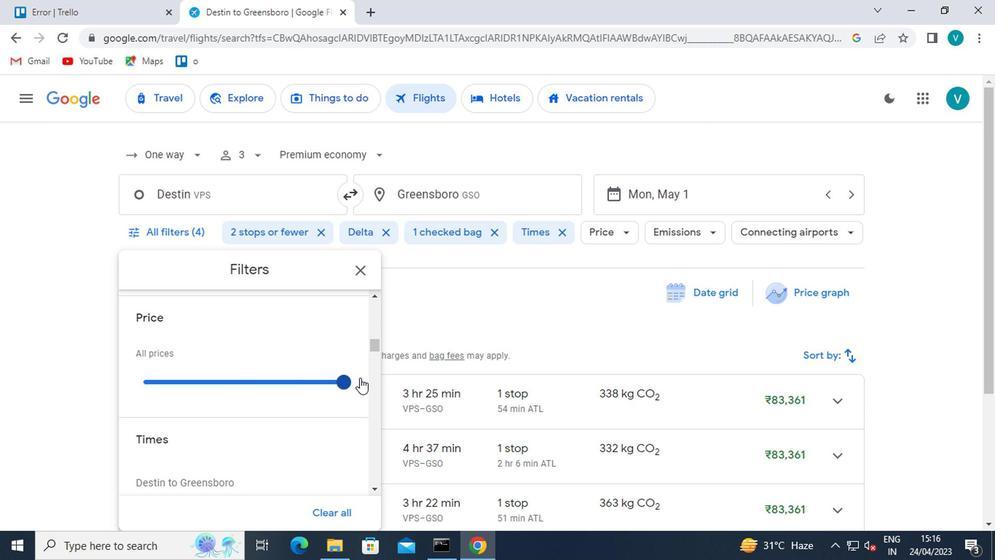 
Action: Mouse pressed left at (346, 379)
Screenshot: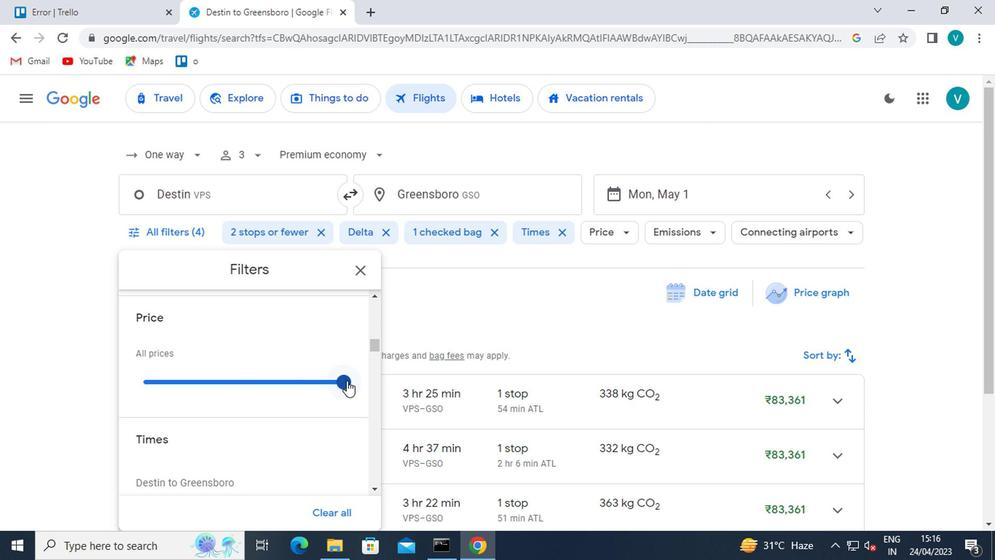 
Action: Mouse moved to (292, 412)
Screenshot: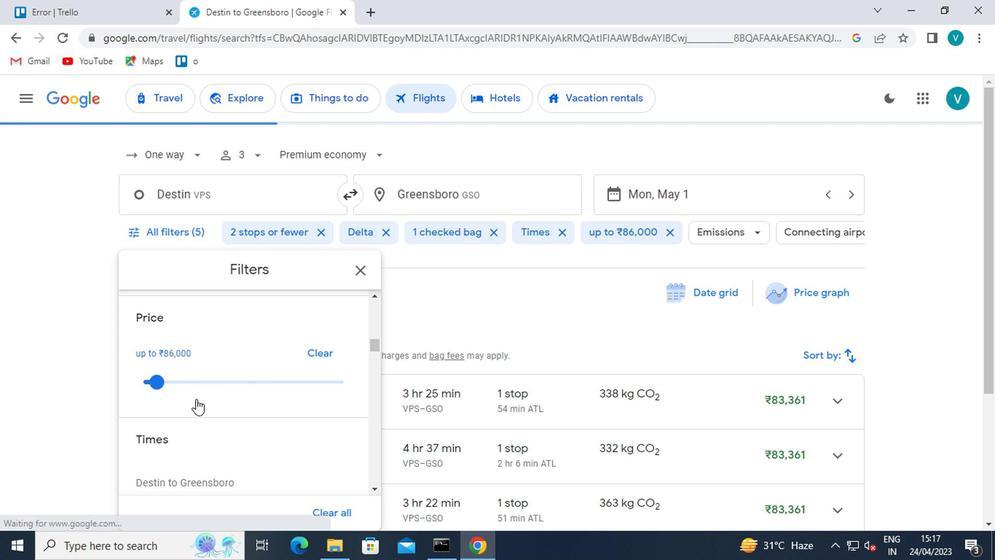 
Action: Mouse scrolled (292, 412) with delta (0, 0)
Screenshot: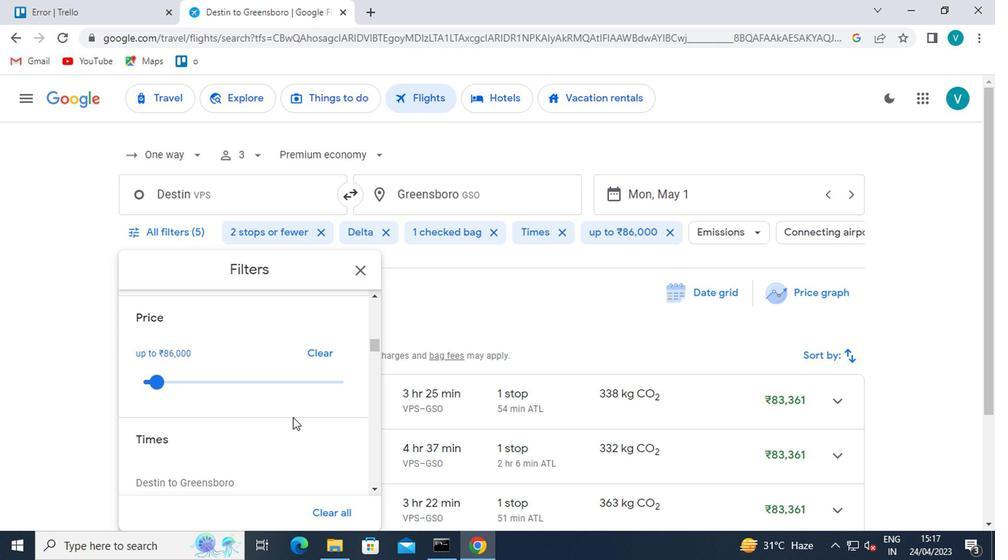 
Action: Mouse scrolled (292, 412) with delta (0, 0)
Screenshot: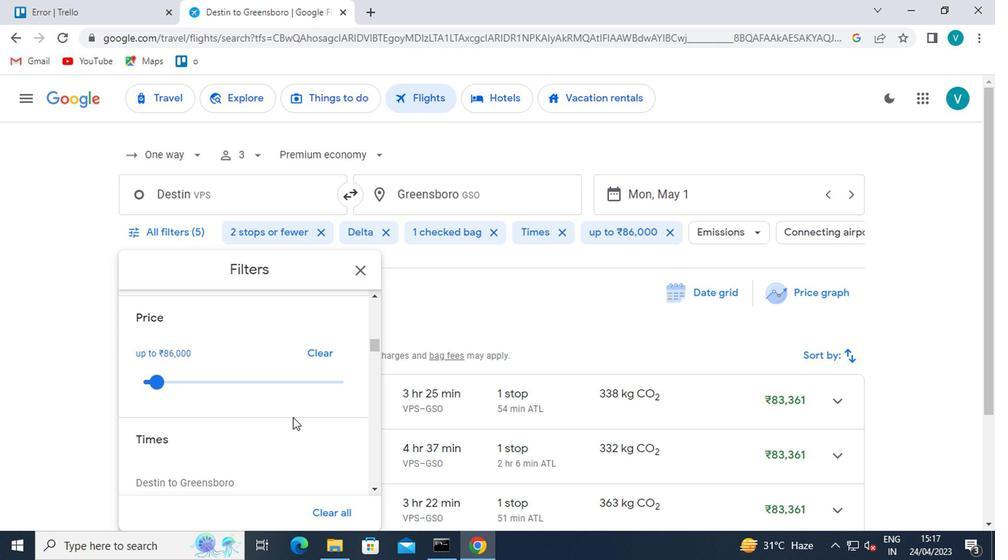 
Action: Mouse moved to (233, 399)
Screenshot: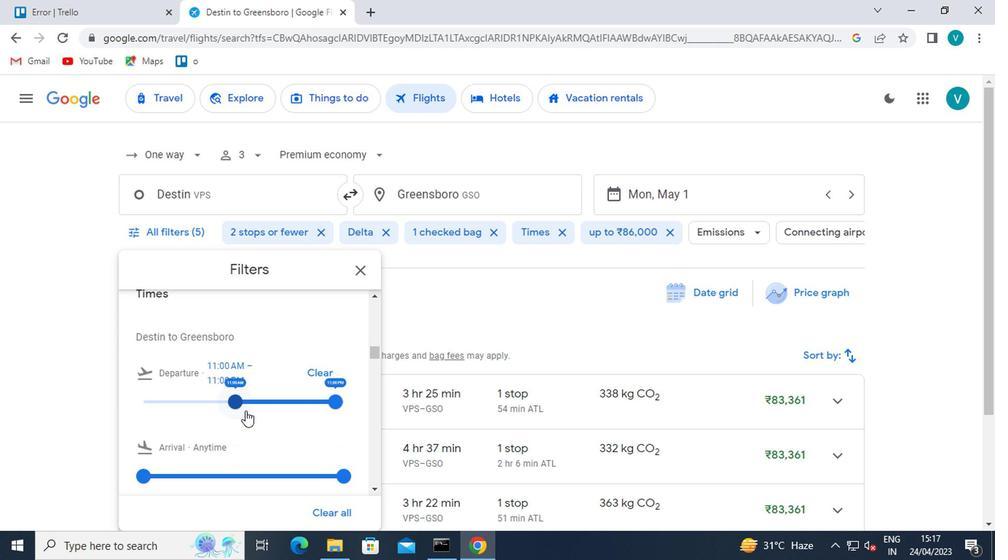 
Action: Mouse pressed left at (233, 399)
Screenshot: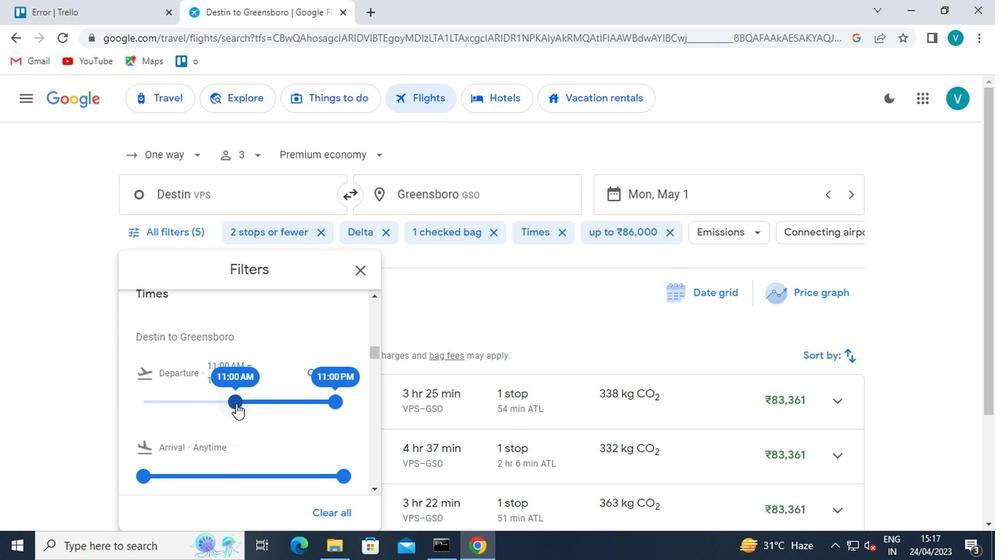 
Action: Mouse moved to (235, 399)
Screenshot: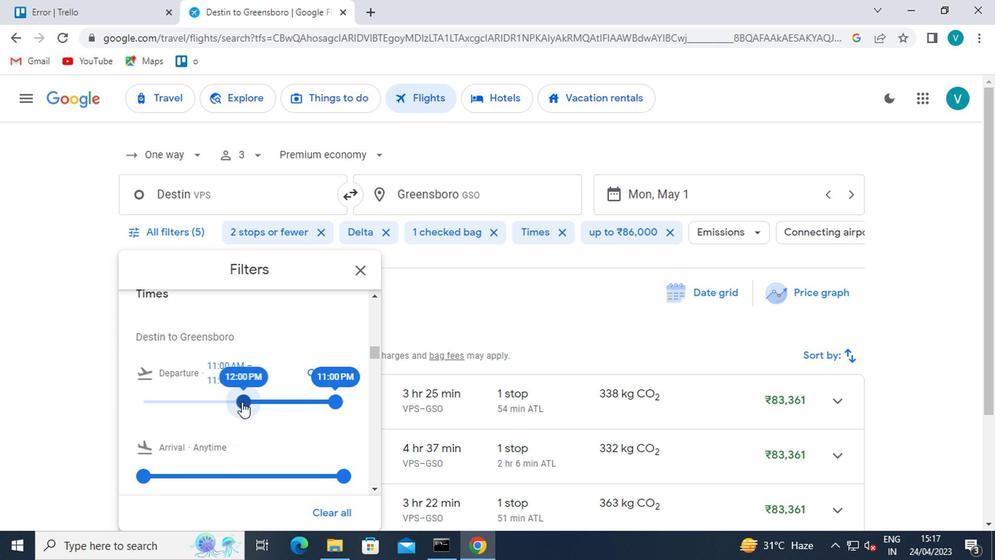 
